 Task: Look for space in Yaoundé, Cameroon from 9th June, 2023 to 17th June, 2023 for 2 adults in price range Rs.7000 to Rs.12000. Place can be private room with 1  bedroom having 2 beds and 1 bathroom. Property type can be house, flat, guest house. Amenities needed are: wifi. Booking option can be shelf check-in. Required host language is English.
Action: Mouse moved to (452, 156)
Screenshot: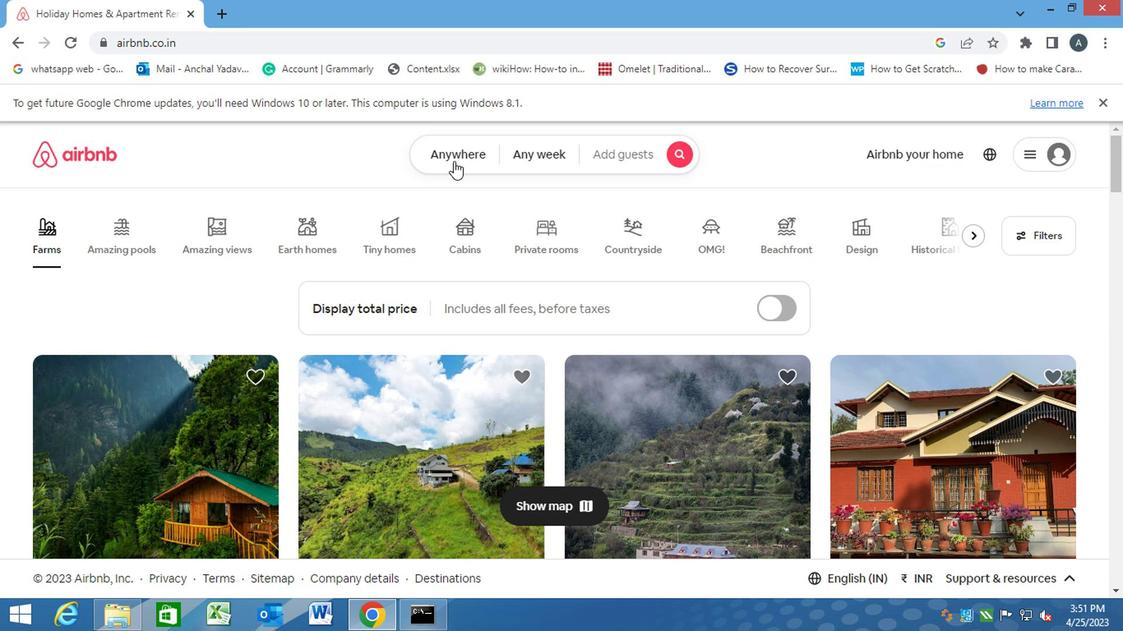 
Action: Mouse pressed left at (452, 156)
Screenshot: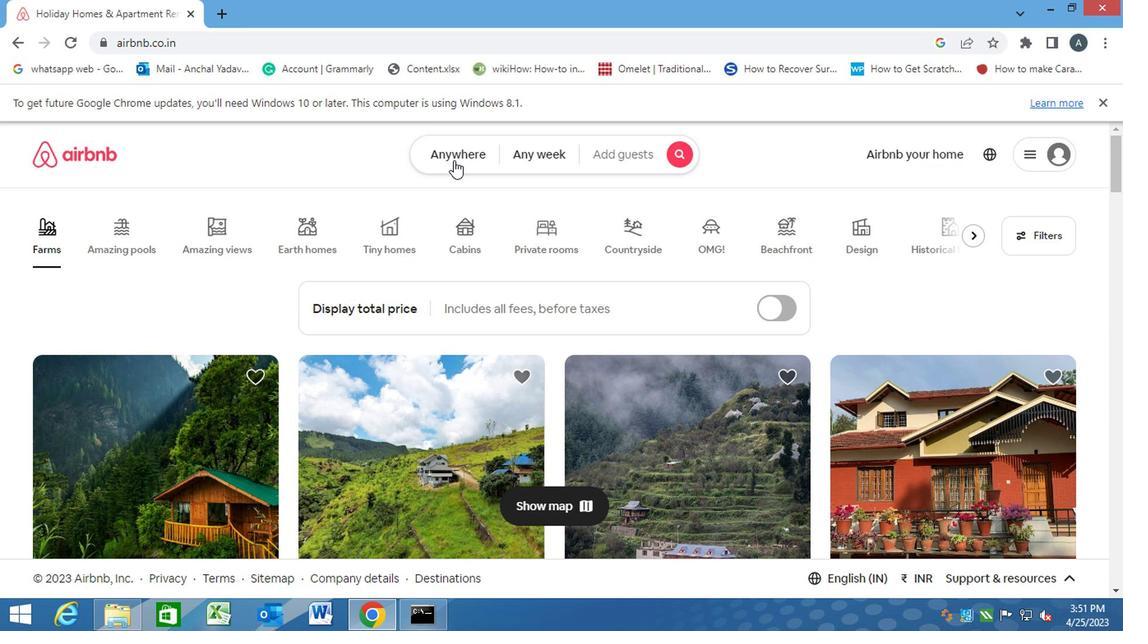 
Action: Mouse moved to (350, 201)
Screenshot: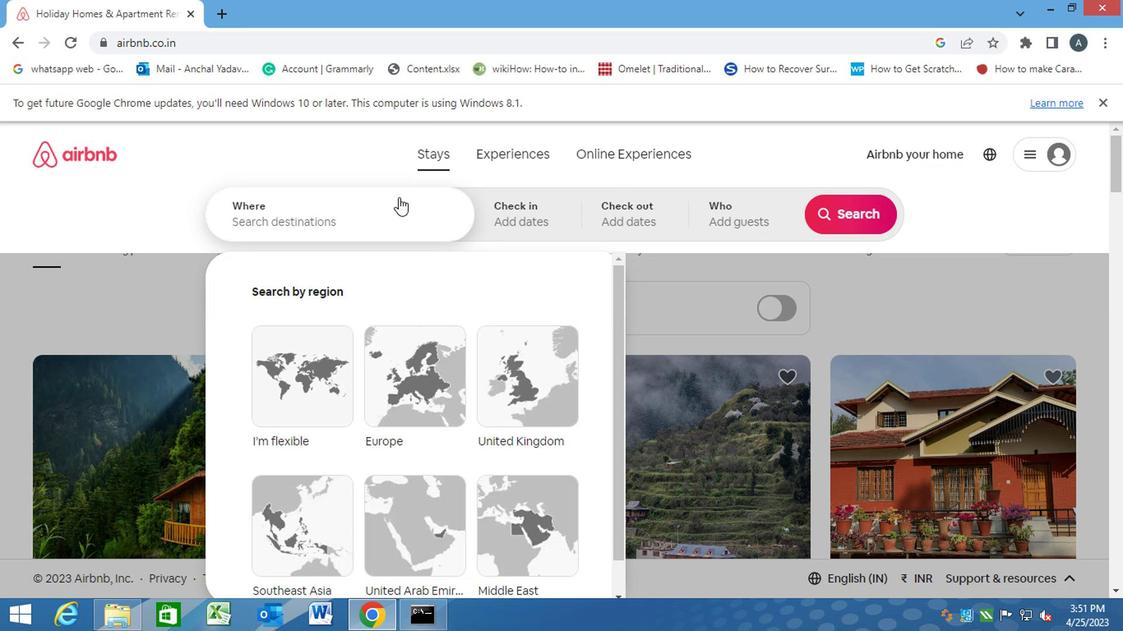
Action: Mouse pressed left at (350, 201)
Screenshot: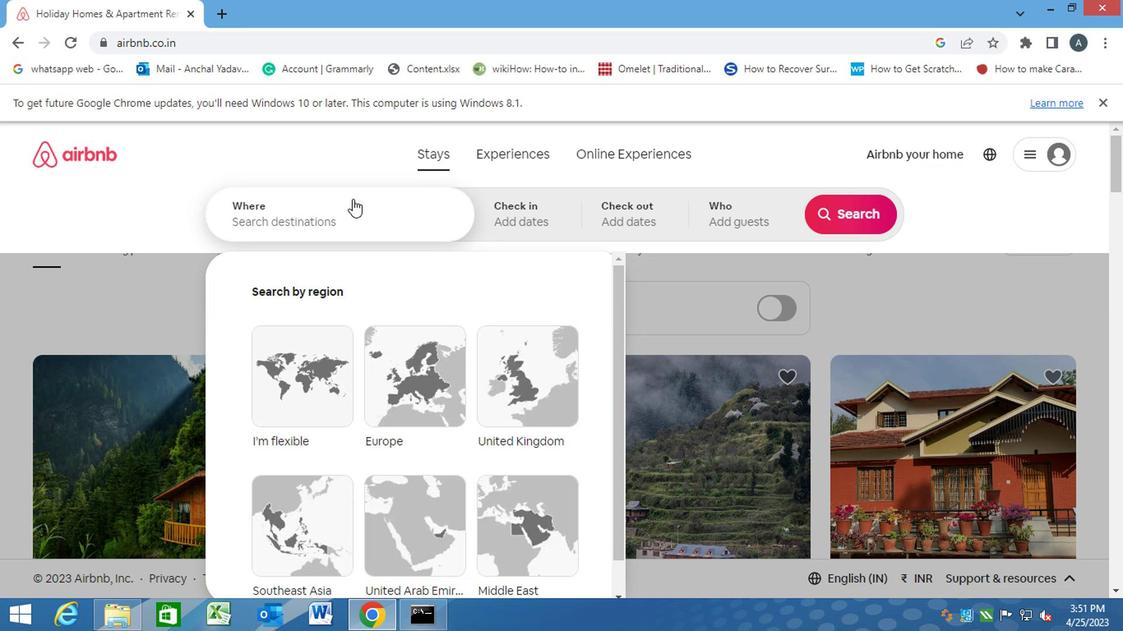 
Action: Key pressed y<Key.caps_lock>aounde,<Key.space><Key.caps_lock>c<Key.caps_lock>ameroon<Key.enter>
Screenshot: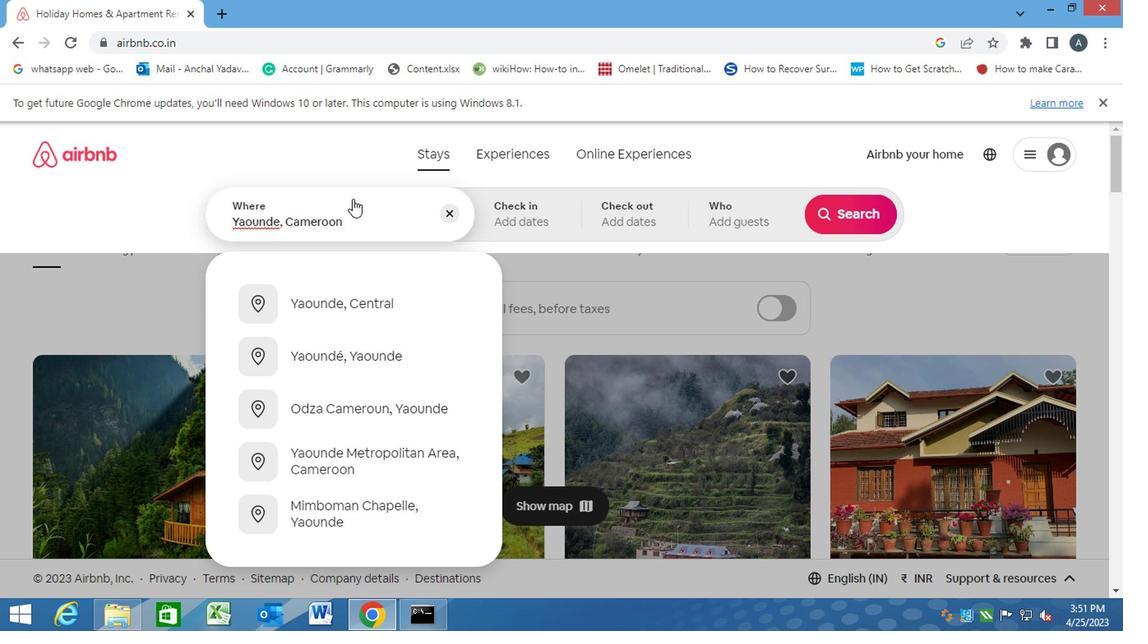 
Action: Mouse moved to (828, 351)
Screenshot: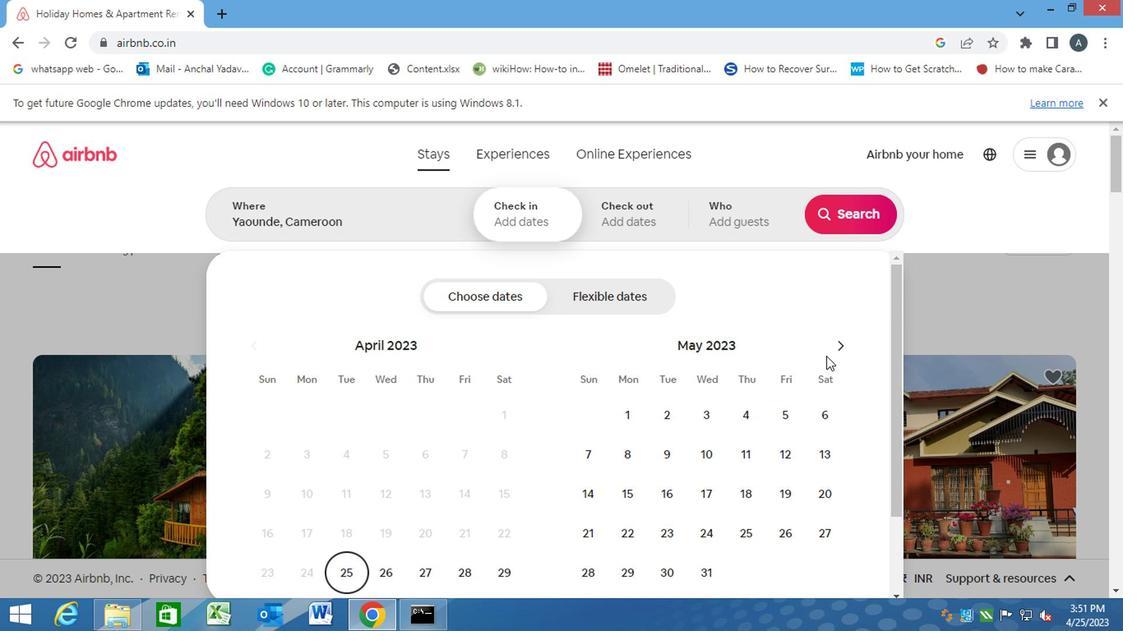 
Action: Mouse pressed left at (828, 351)
Screenshot: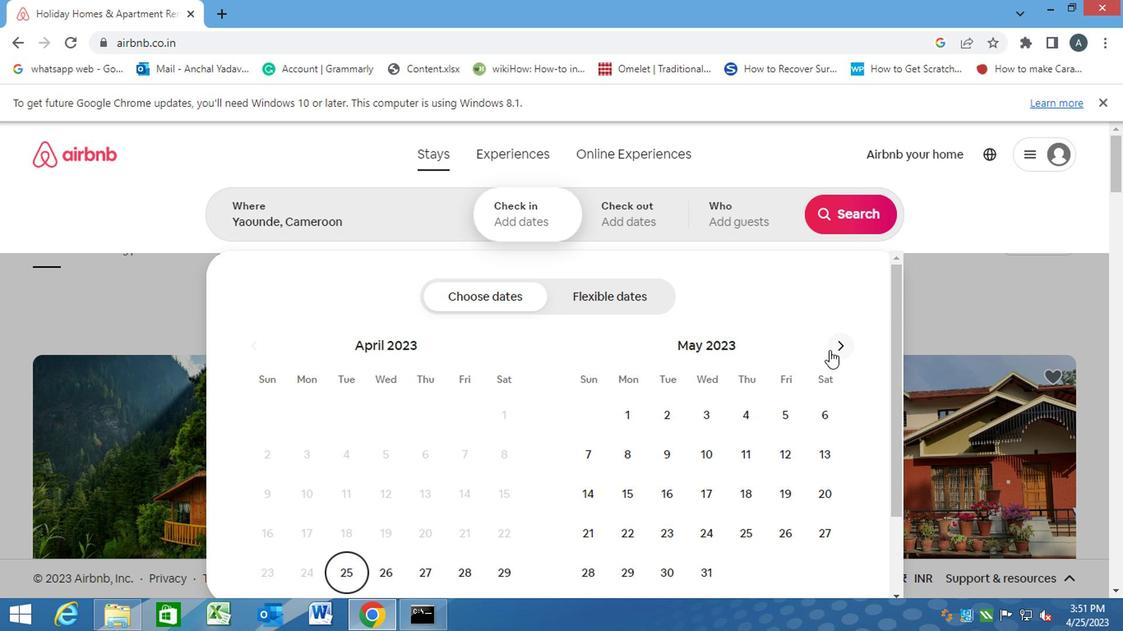
Action: Mouse moved to (775, 456)
Screenshot: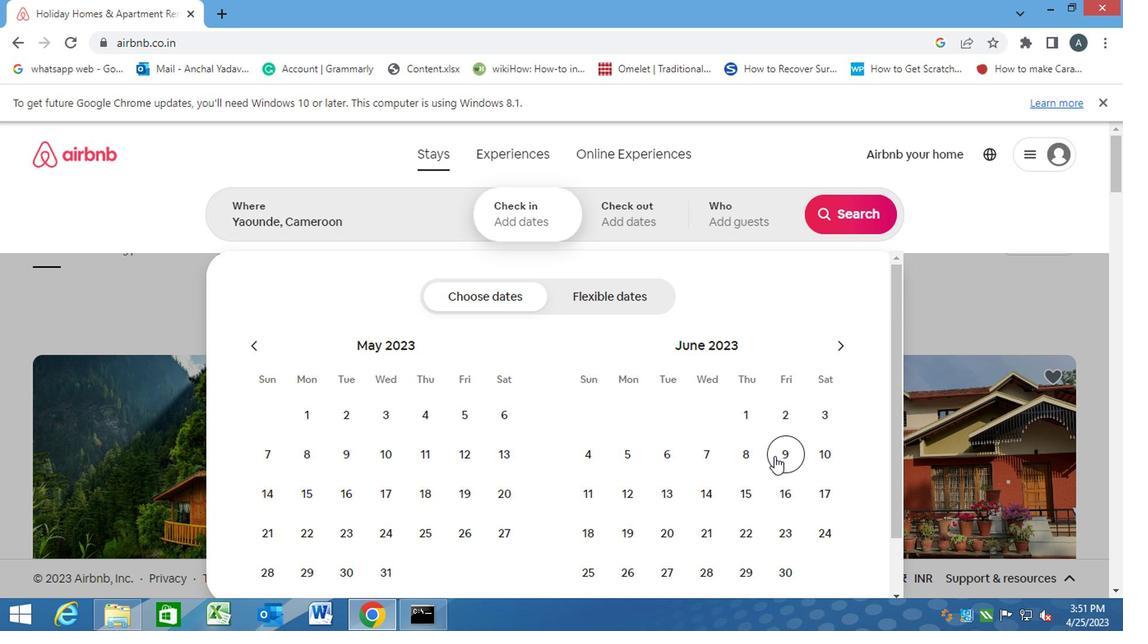 
Action: Mouse pressed left at (775, 456)
Screenshot: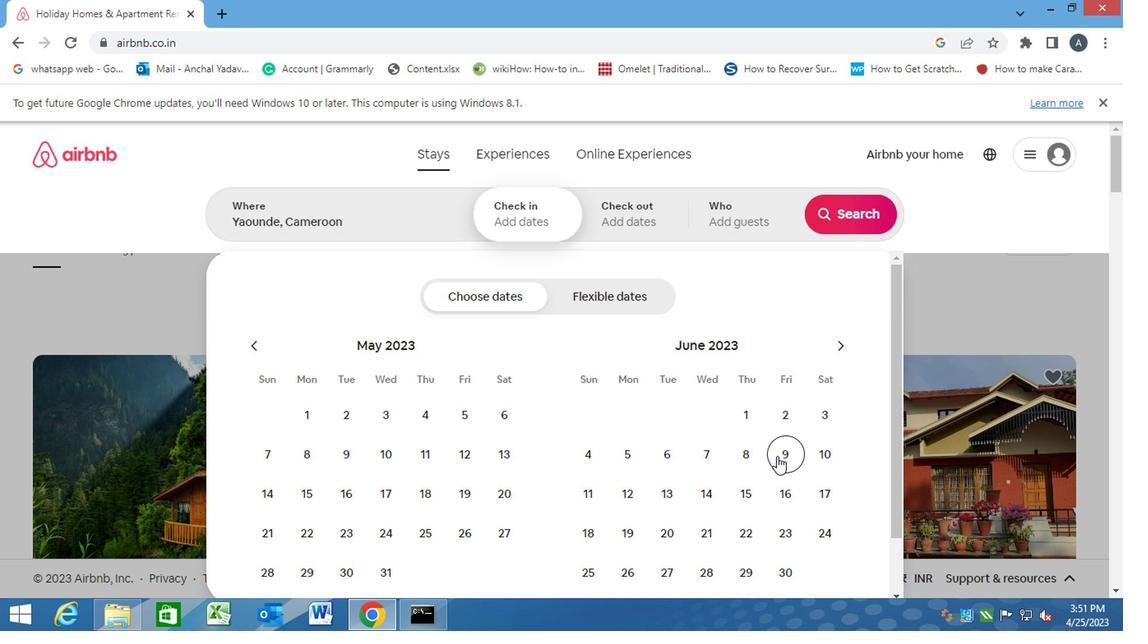 
Action: Mouse moved to (817, 493)
Screenshot: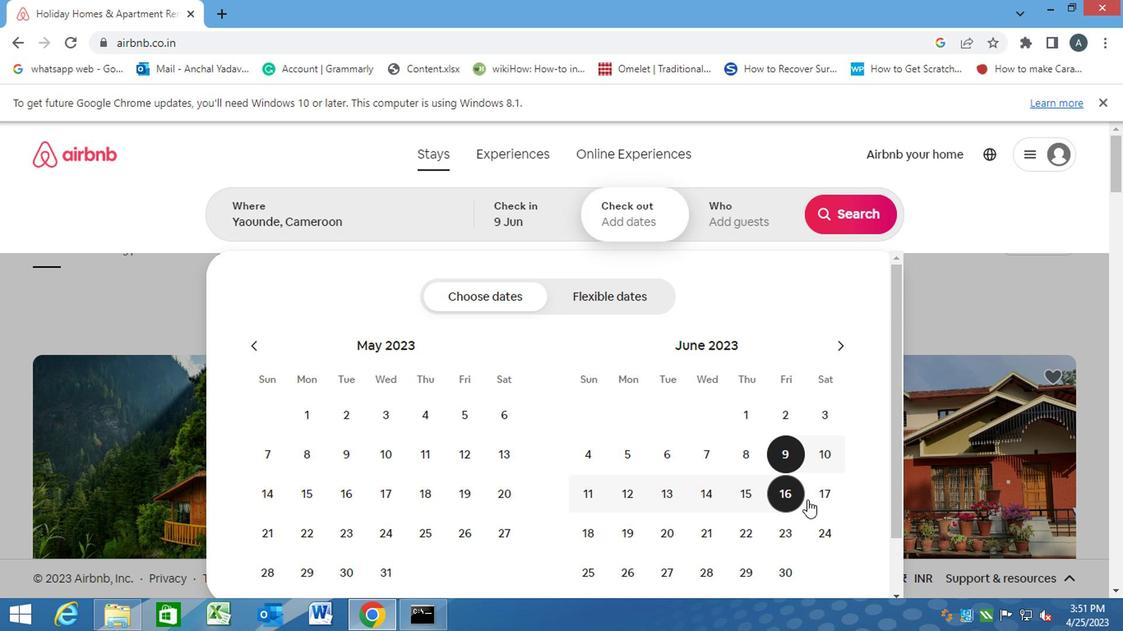 
Action: Mouse pressed left at (817, 493)
Screenshot: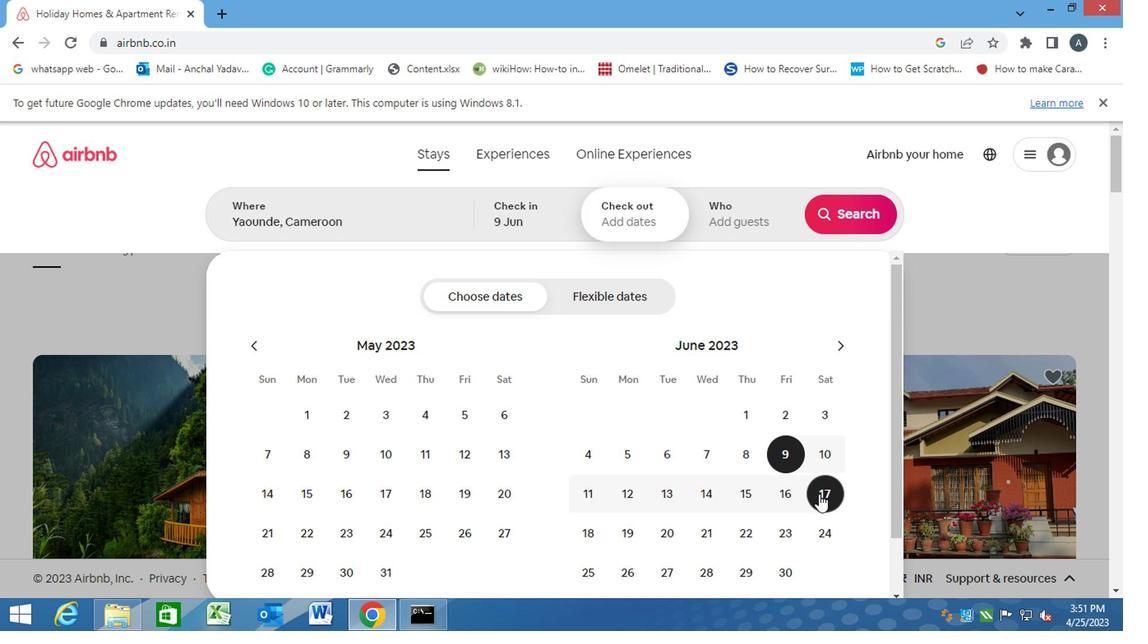 
Action: Mouse moved to (738, 220)
Screenshot: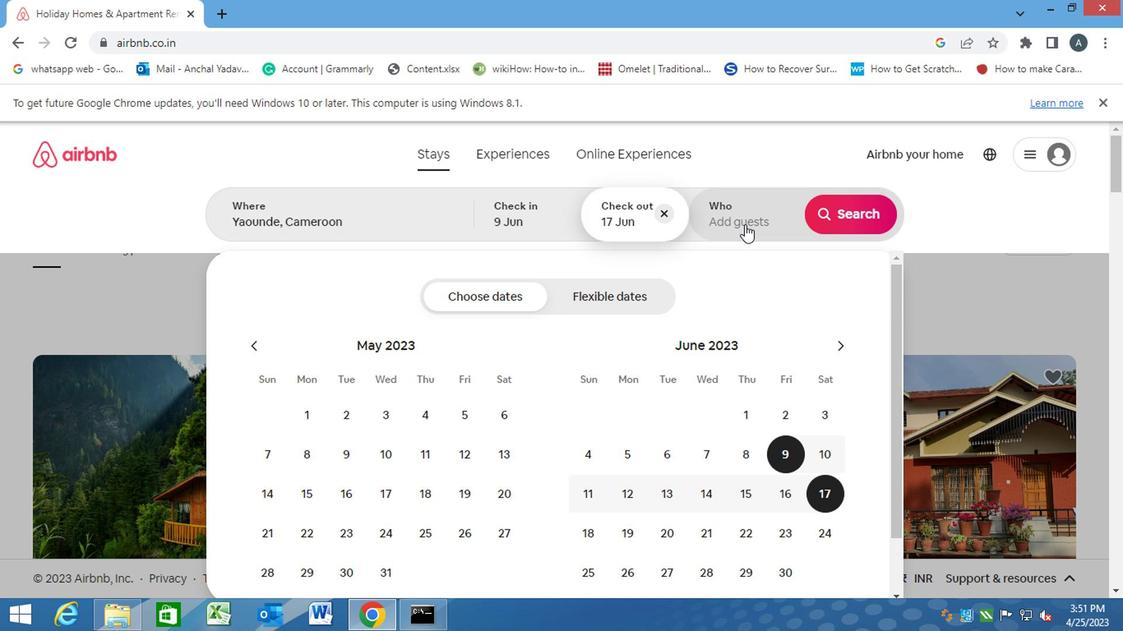 
Action: Mouse pressed left at (738, 220)
Screenshot: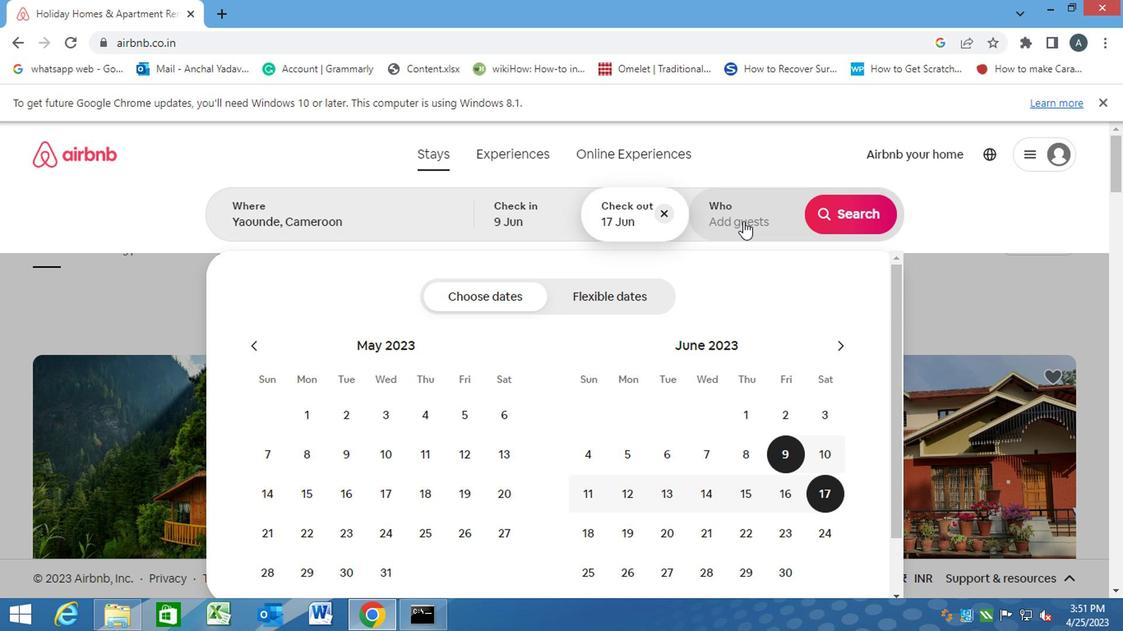 
Action: Mouse moved to (854, 310)
Screenshot: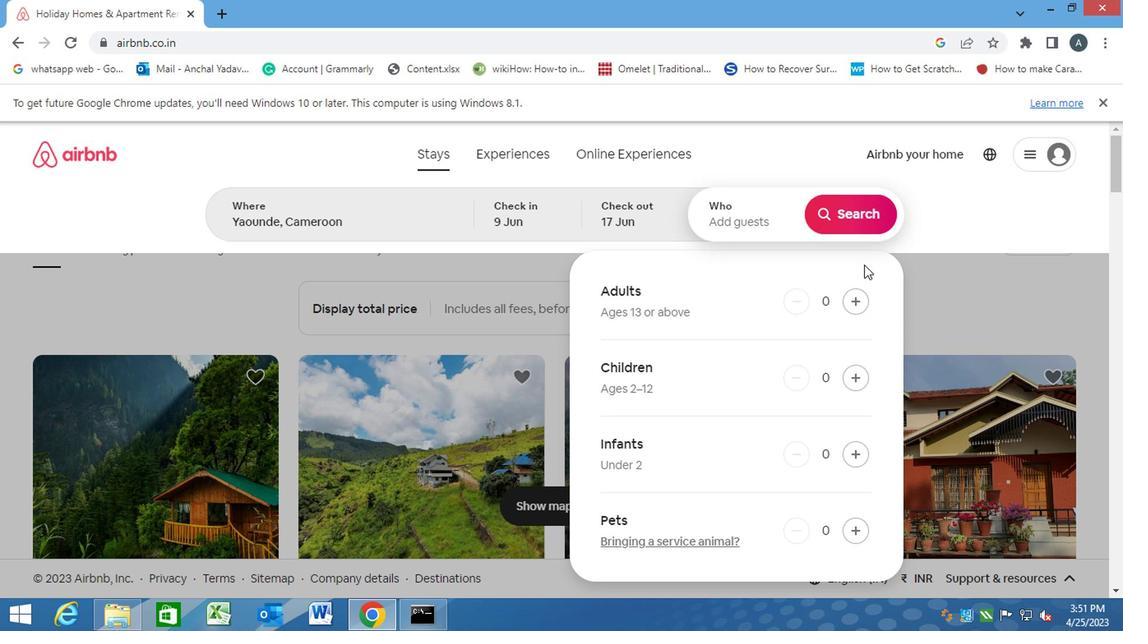 
Action: Mouse pressed left at (854, 310)
Screenshot: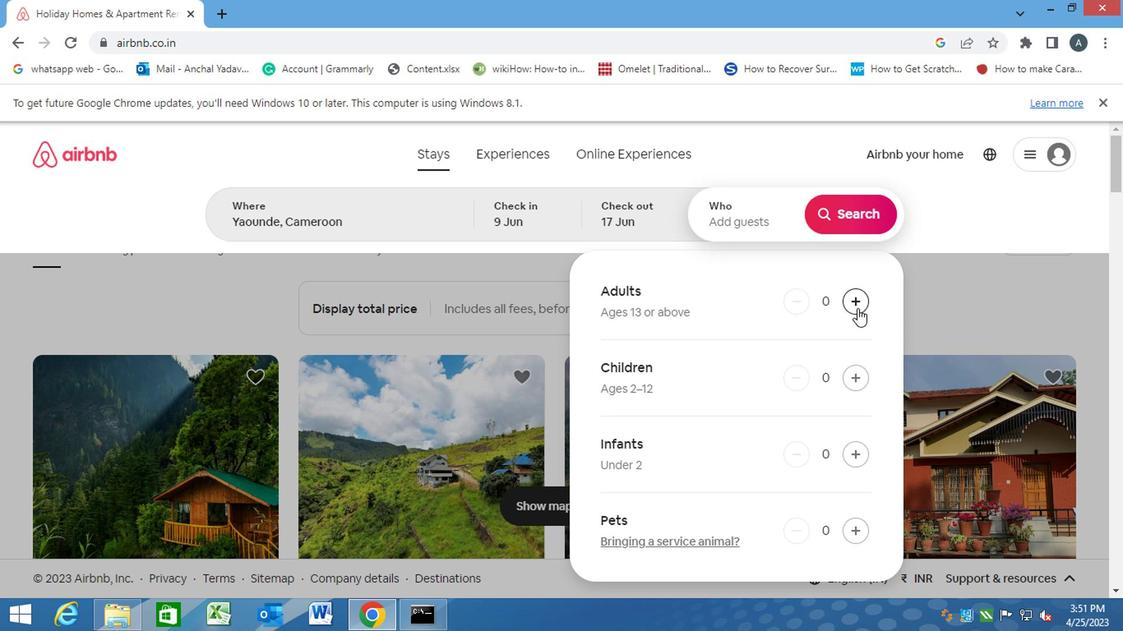 
Action: Mouse pressed left at (854, 310)
Screenshot: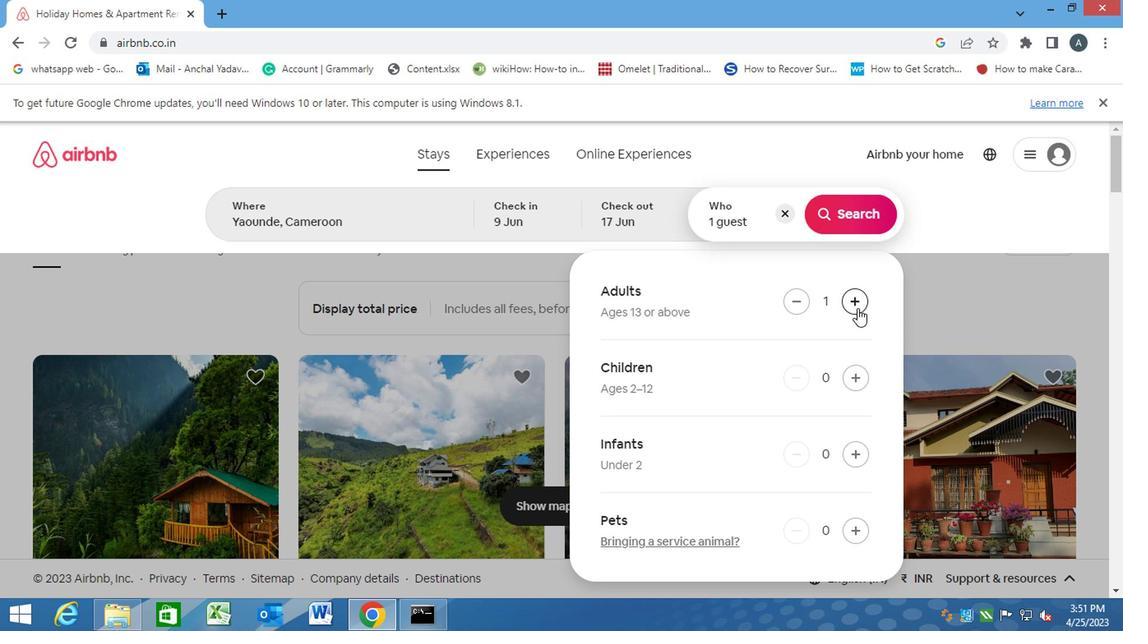 
Action: Mouse moved to (804, 214)
Screenshot: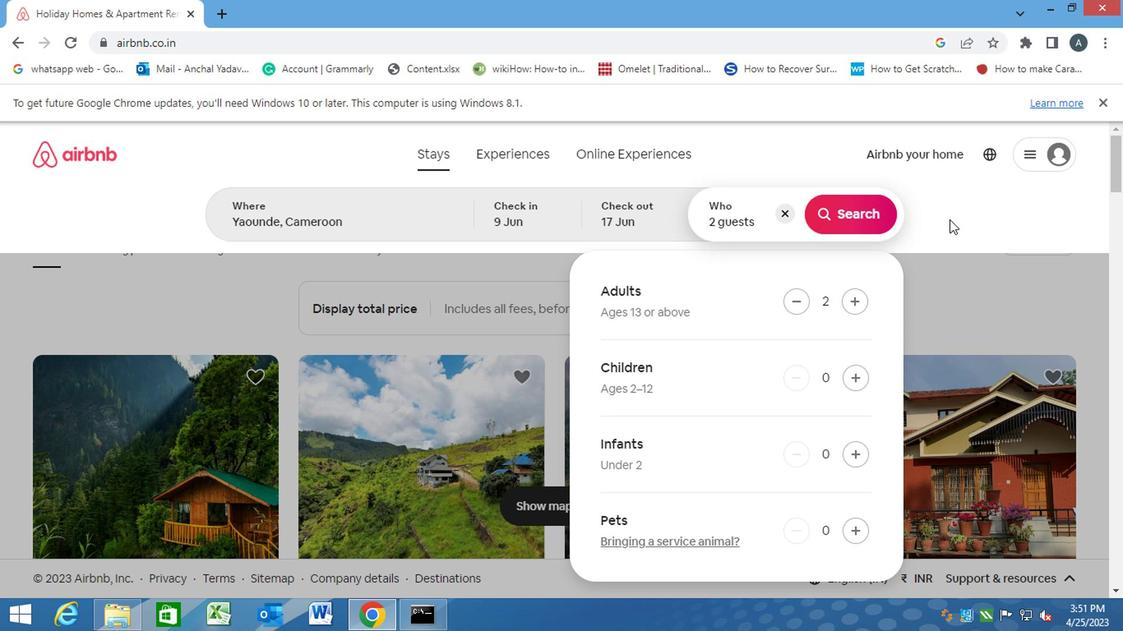 
Action: Mouse pressed left at (804, 214)
Screenshot: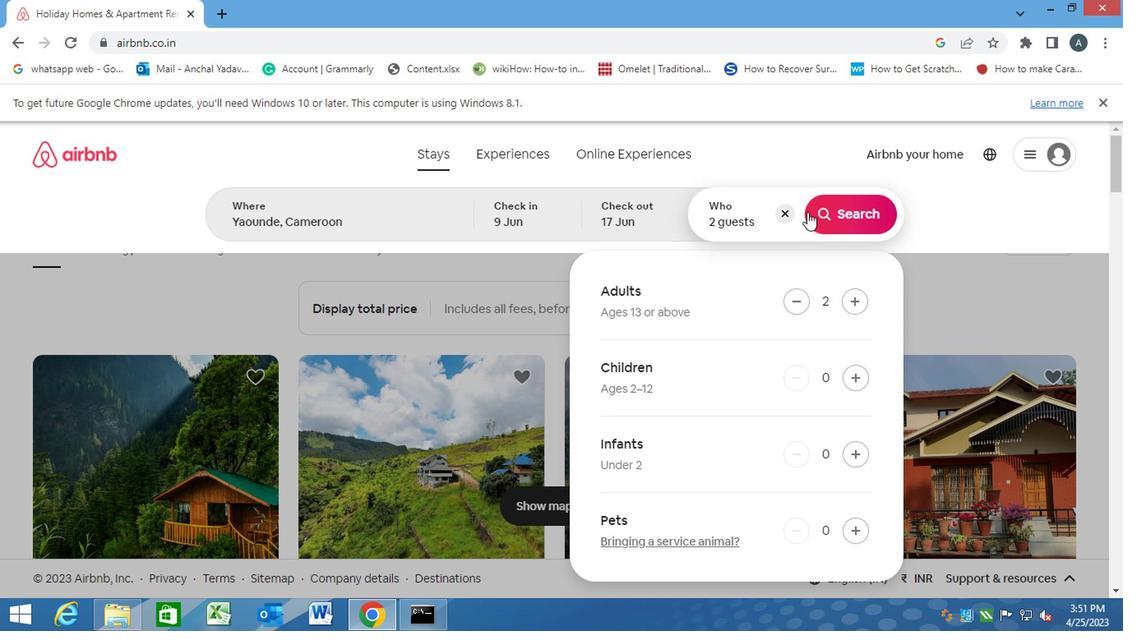 
Action: Mouse moved to (1058, 226)
Screenshot: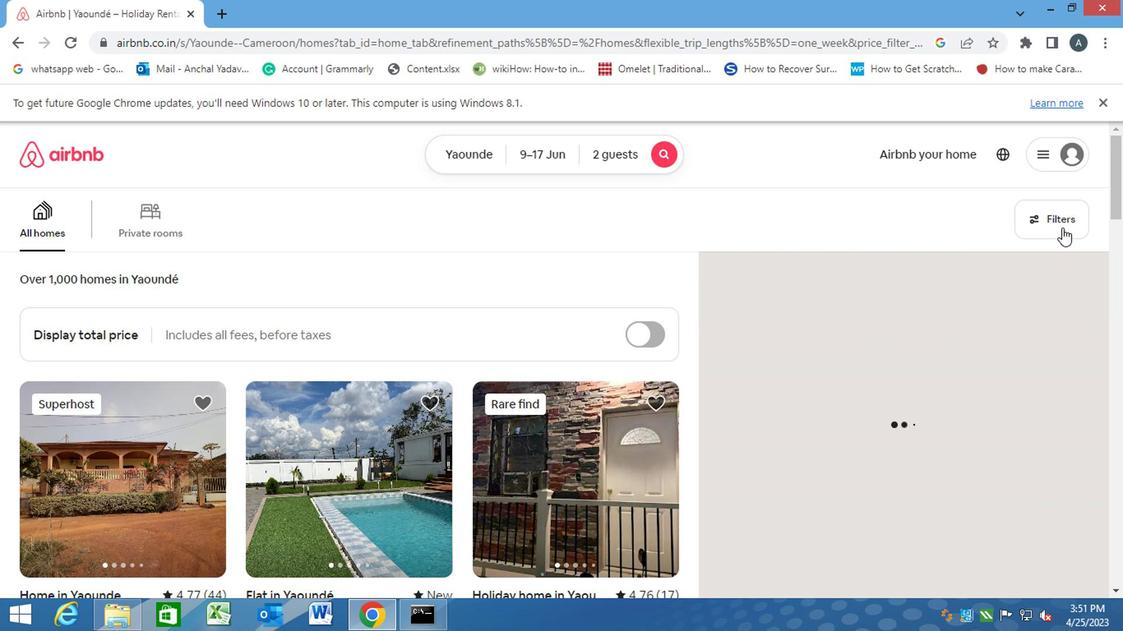 
Action: Mouse pressed left at (1058, 226)
Screenshot: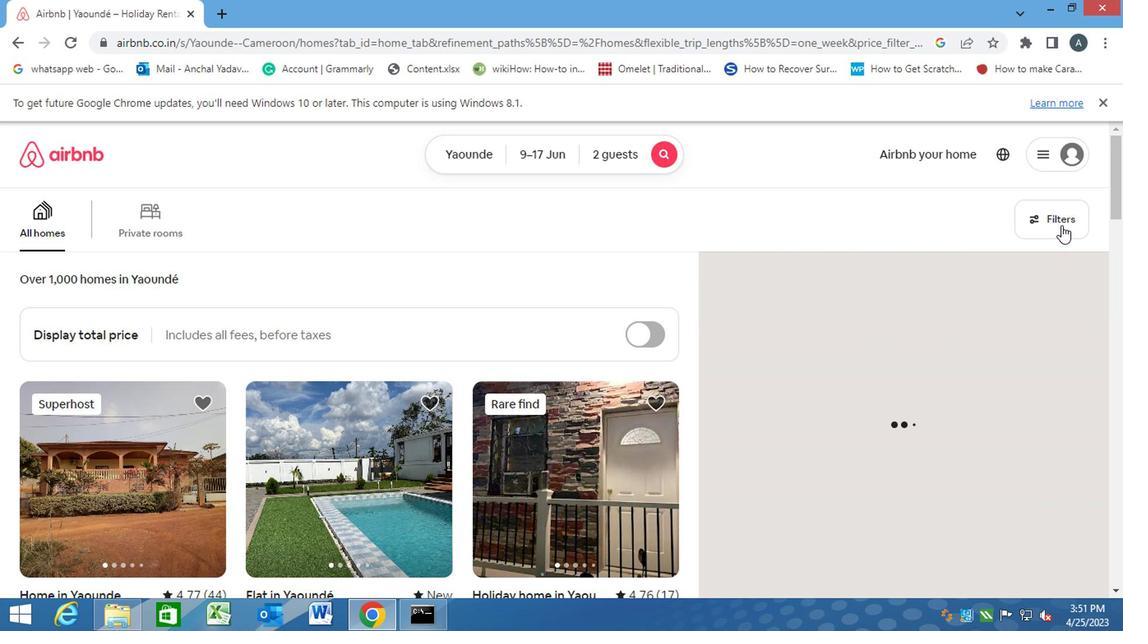 
Action: Mouse moved to (355, 431)
Screenshot: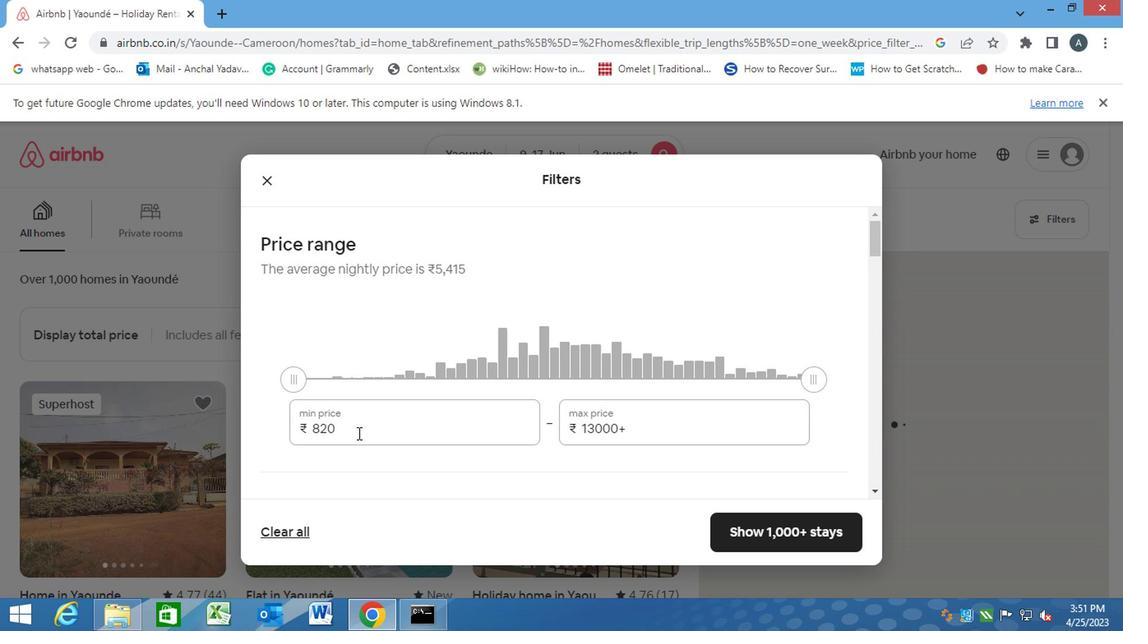 
Action: Mouse pressed left at (355, 431)
Screenshot: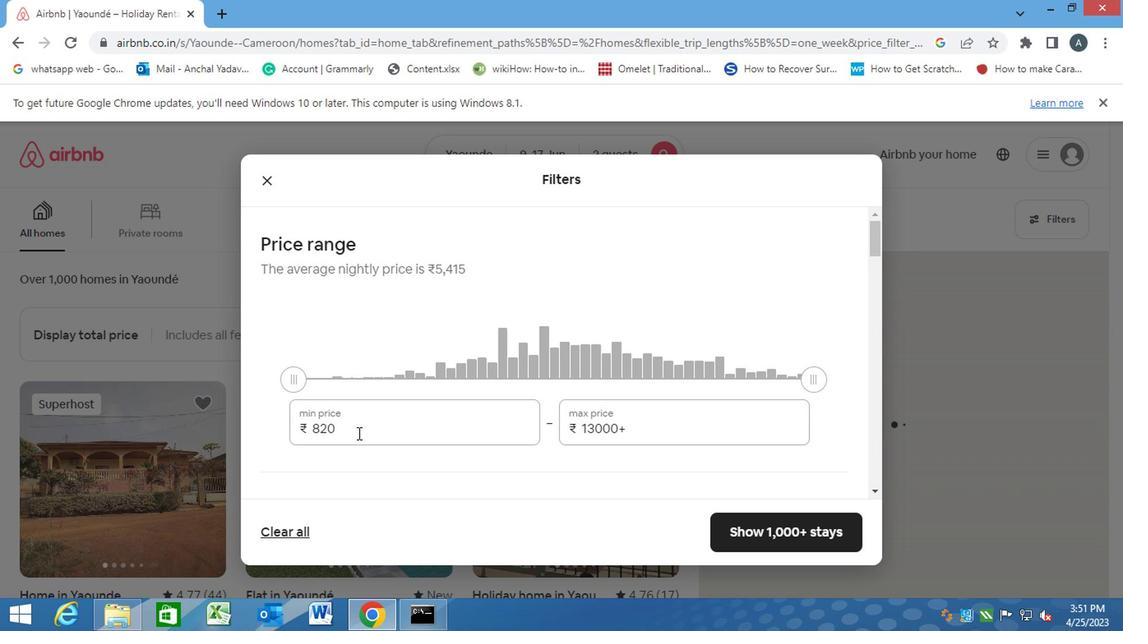 
Action: Mouse moved to (277, 430)
Screenshot: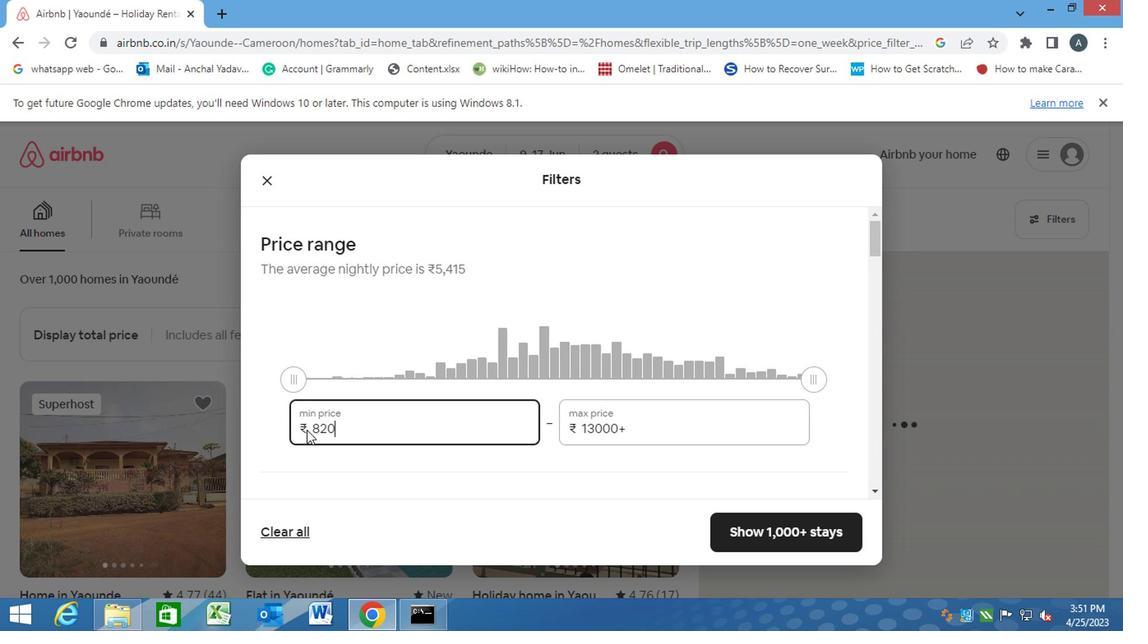 
Action: Key pressed 7000<Key.tab><Key.backspace><Key.backspace>1<Key.backspace><Key.backspace><Key.backspace><Key.backspace><Key.backspace><Key.backspace><Key.backspace><Key.backspace><Key.backspace><Key.backspace><Key.backspace><Key.backspace><Key.backspace><Key.backspace><Key.backspace><Key.backspace><Key.backspace>12000
Screenshot: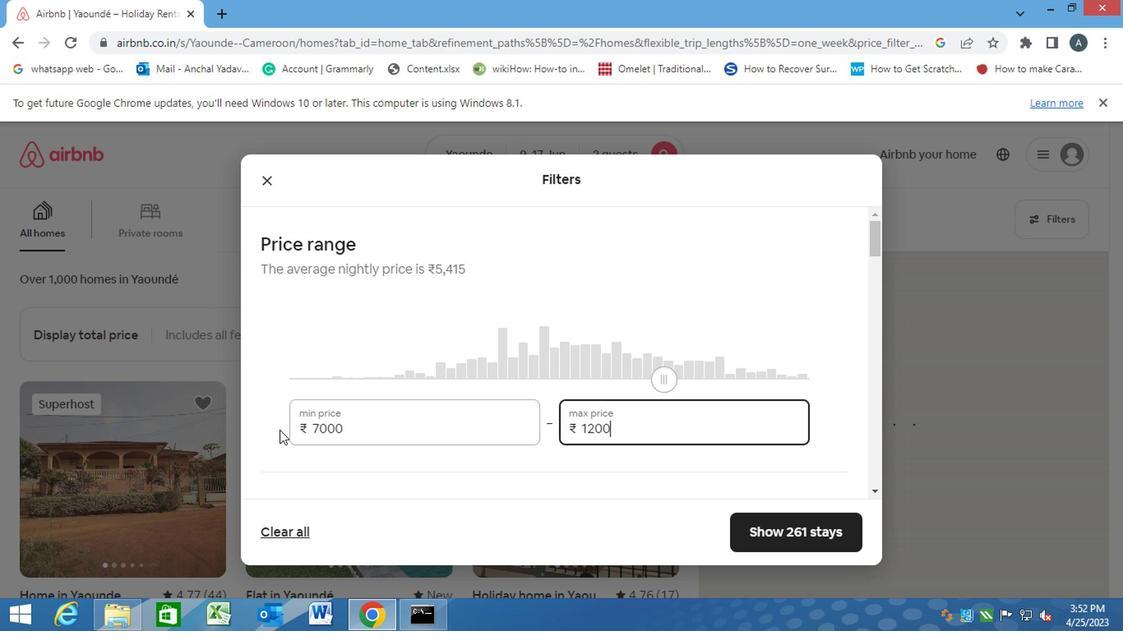 
Action: Mouse moved to (424, 461)
Screenshot: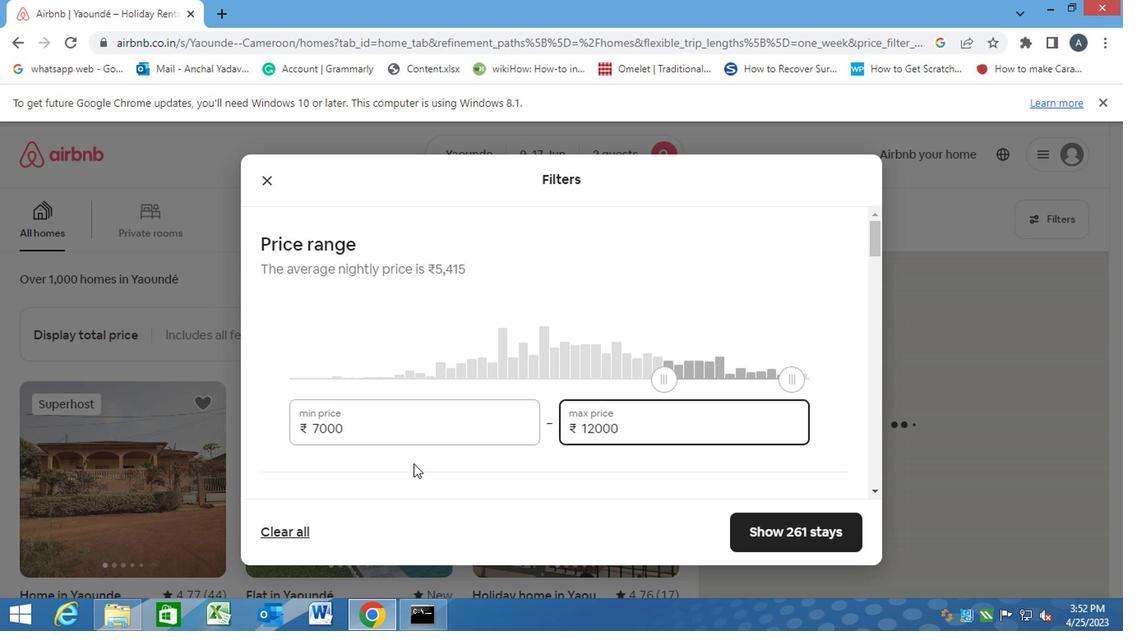 
Action: Mouse pressed left at (424, 461)
Screenshot: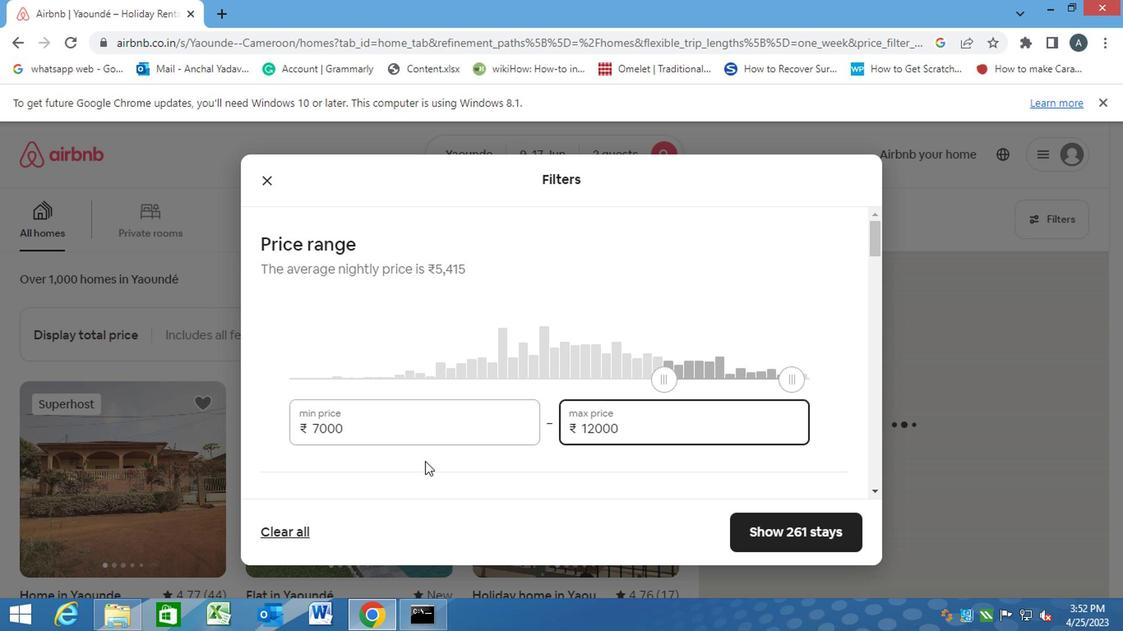 
Action: Mouse moved to (523, 485)
Screenshot: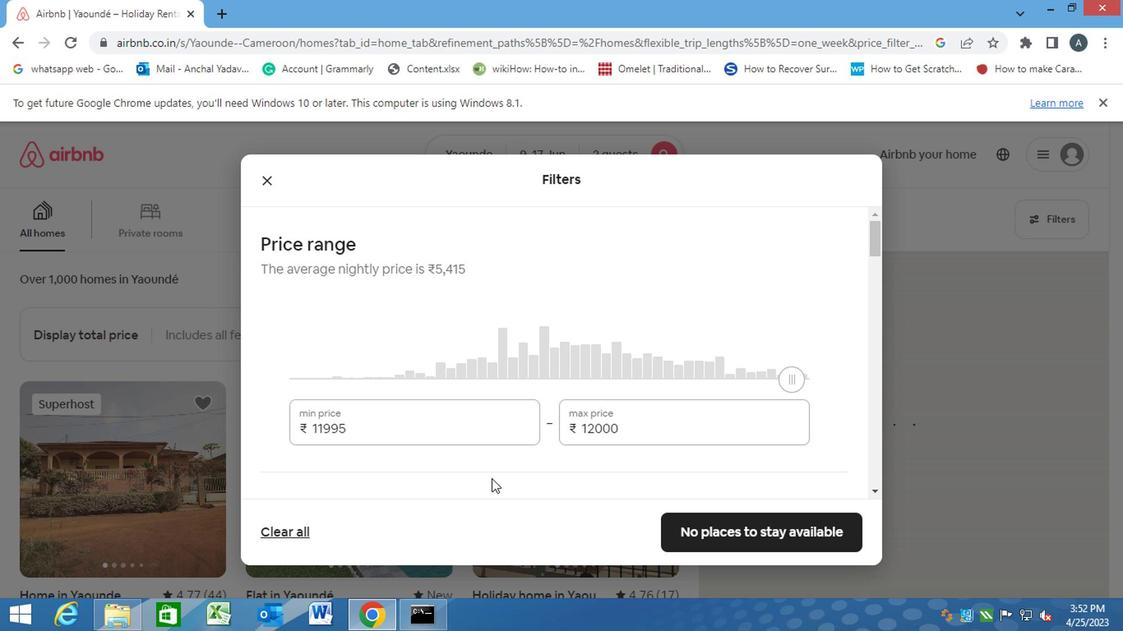 
Action: Mouse scrolled (523, 484) with delta (0, 0)
Screenshot: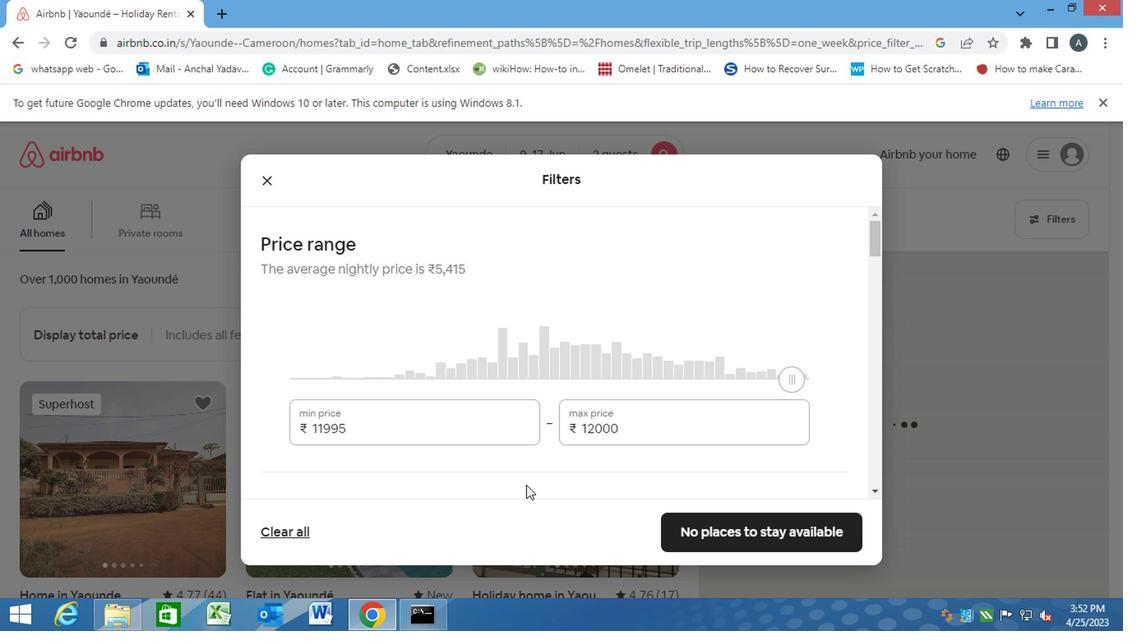 
Action: Mouse scrolled (523, 484) with delta (0, 0)
Screenshot: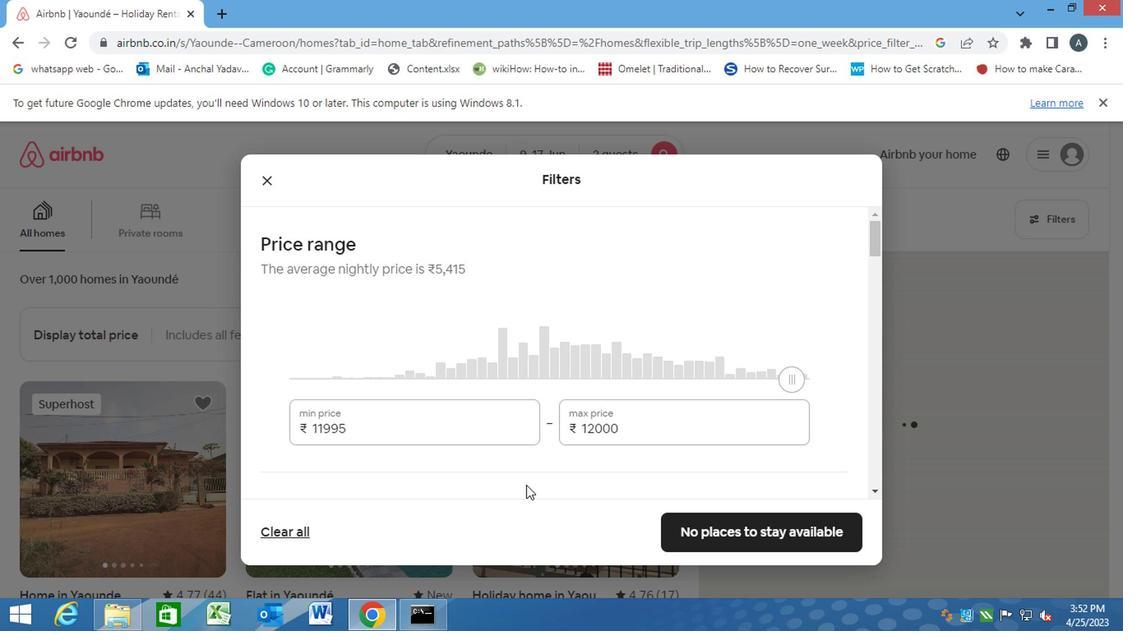 
Action: Mouse scrolled (523, 484) with delta (0, 0)
Screenshot: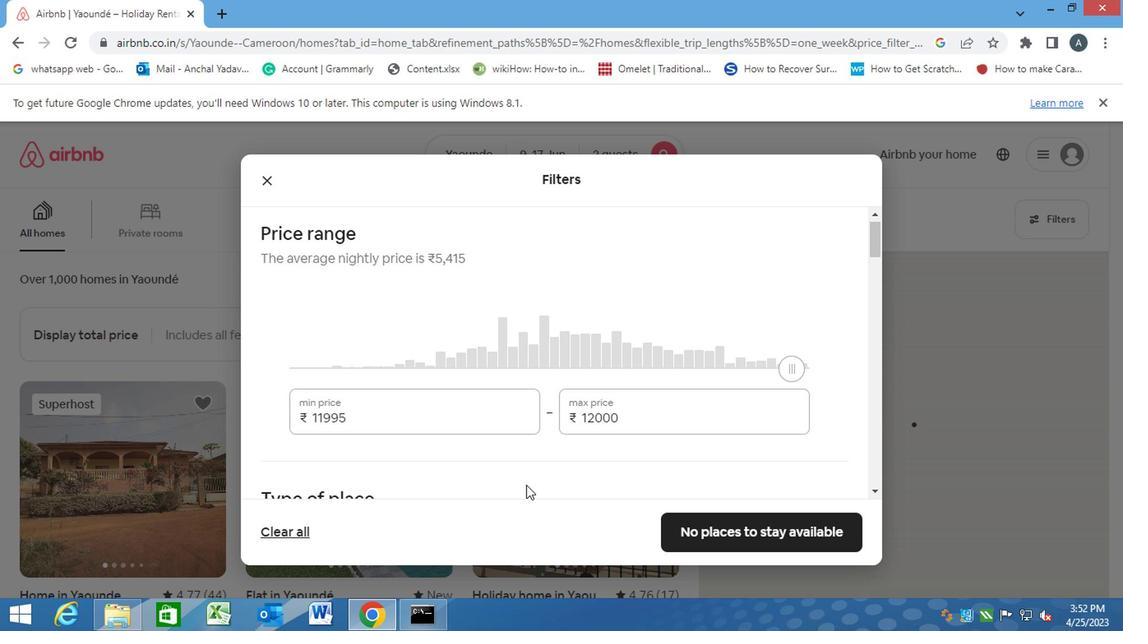 
Action: Mouse moved to (555, 312)
Screenshot: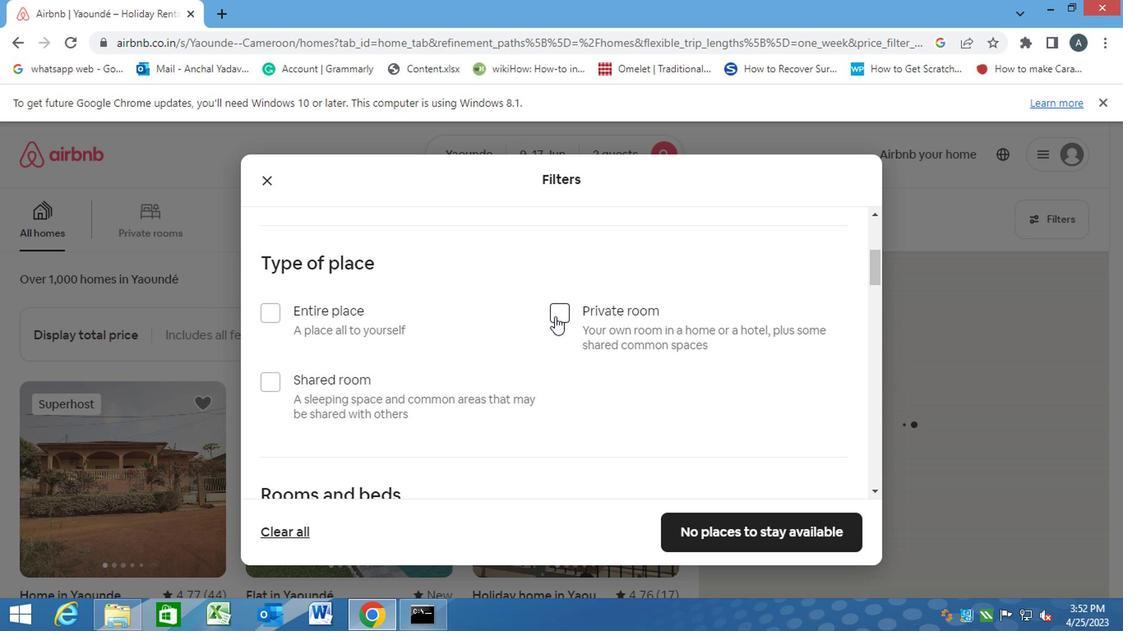 
Action: Mouse pressed left at (555, 312)
Screenshot: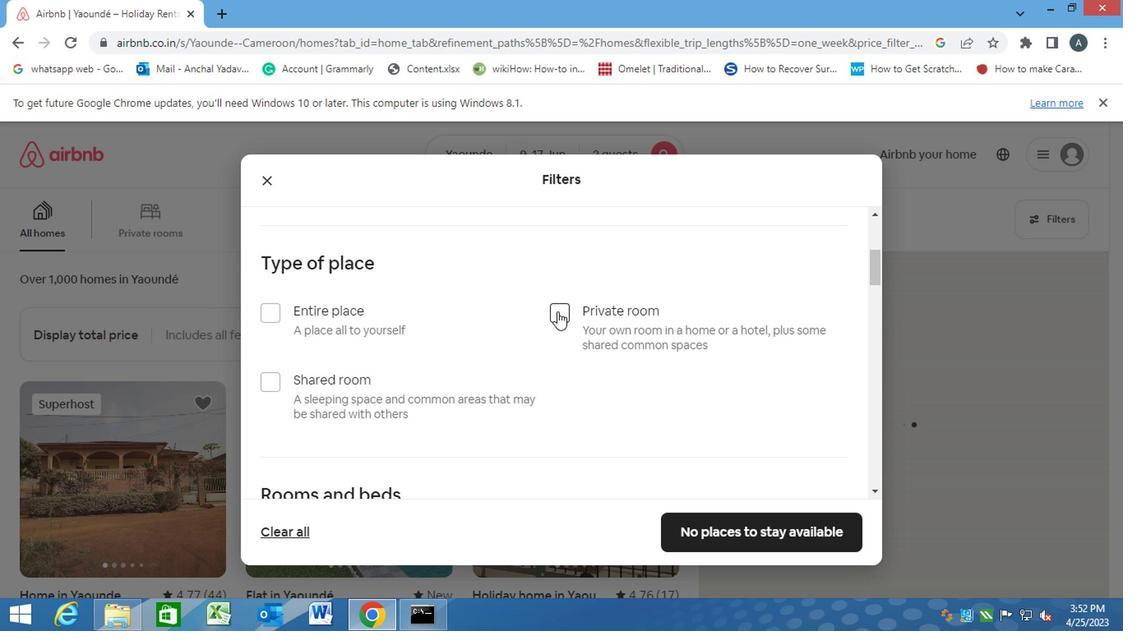 
Action: Mouse moved to (510, 380)
Screenshot: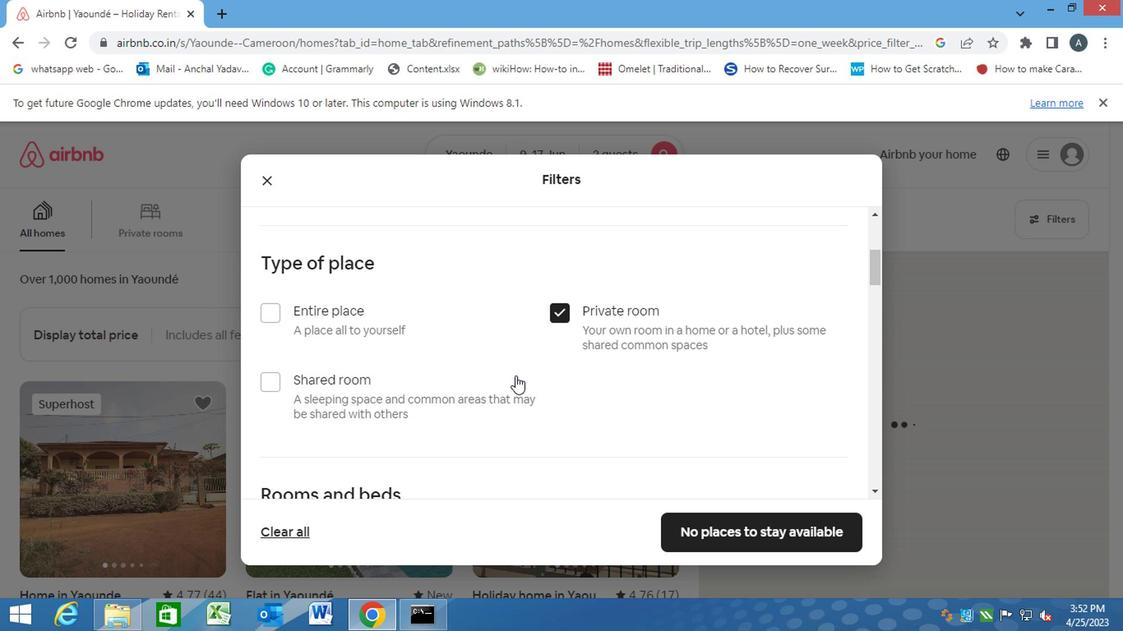 
Action: Mouse scrolled (510, 379) with delta (0, -1)
Screenshot: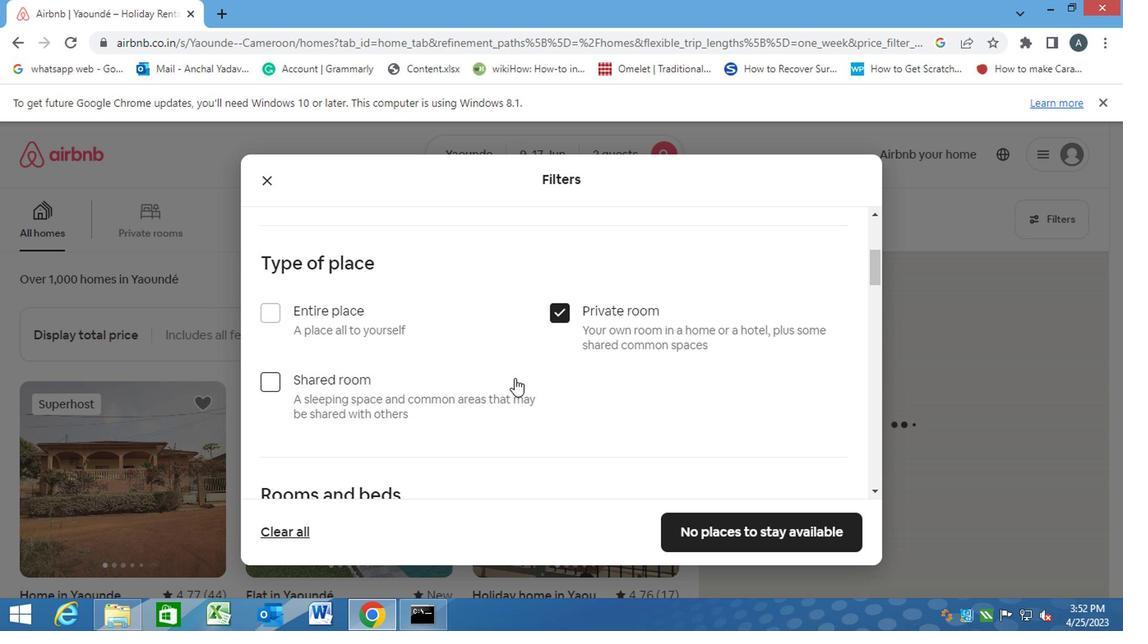 
Action: Mouse scrolled (510, 379) with delta (0, -1)
Screenshot: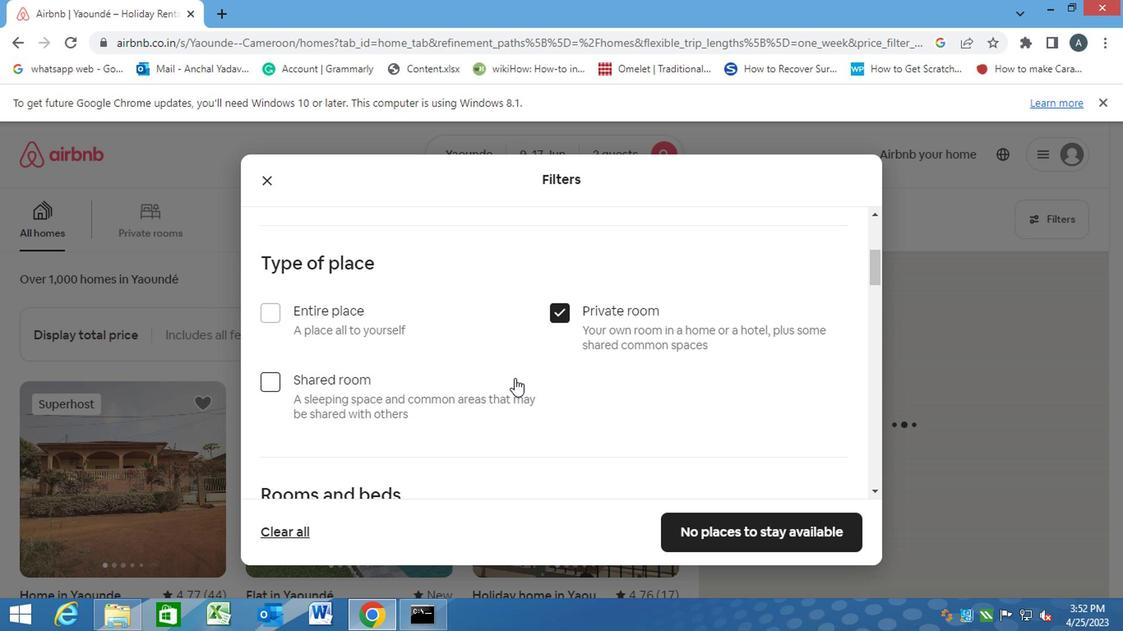 
Action: Mouse scrolled (510, 379) with delta (0, -1)
Screenshot: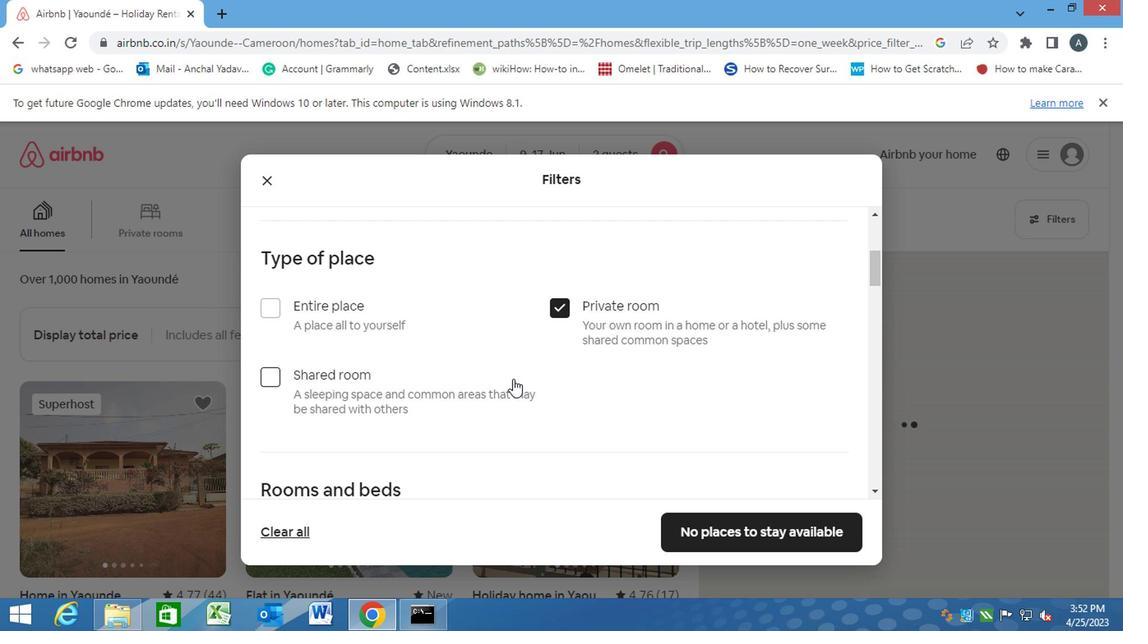 
Action: Mouse scrolled (510, 379) with delta (0, -1)
Screenshot: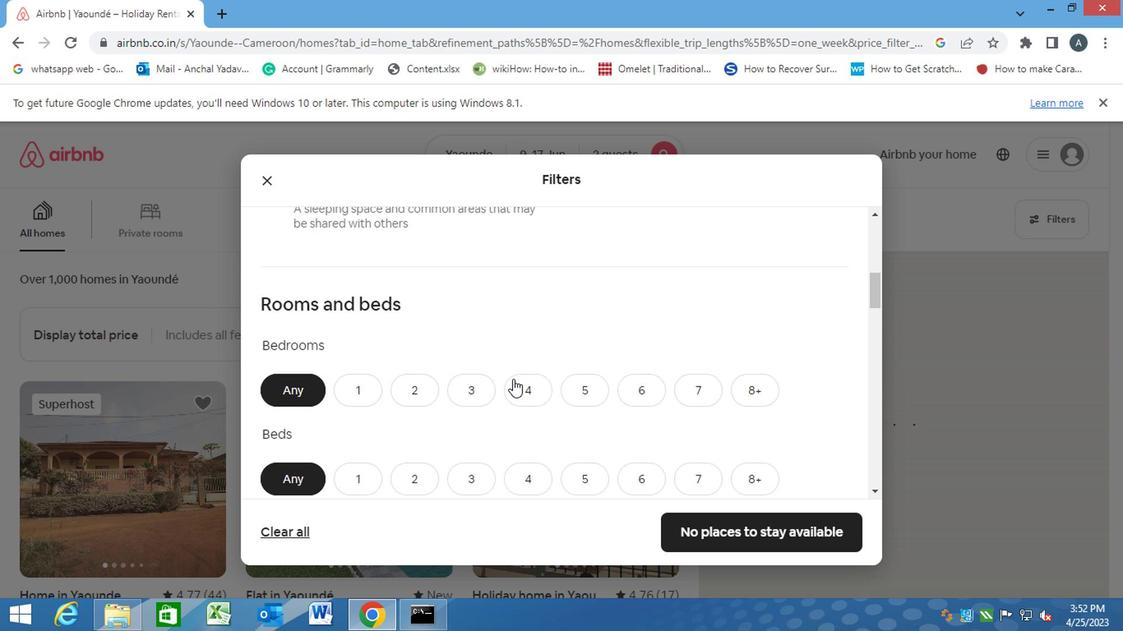 
Action: Mouse scrolled (510, 379) with delta (0, -1)
Screenshot: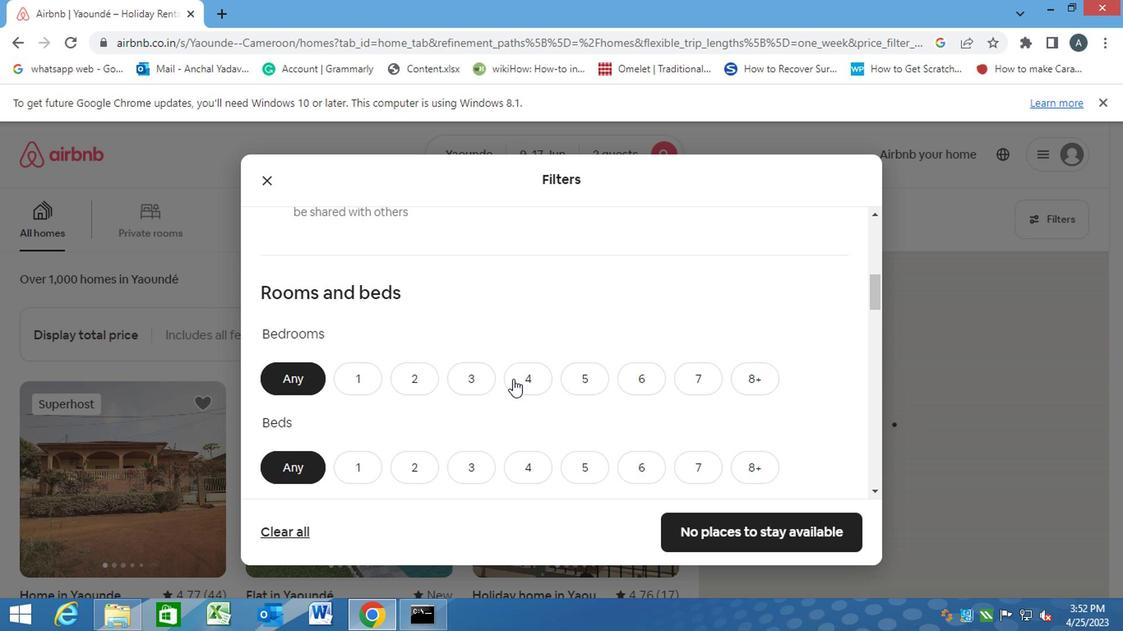 
Action: Mouse scrolled (510, 380) with delta (0, 0)
Screenshot: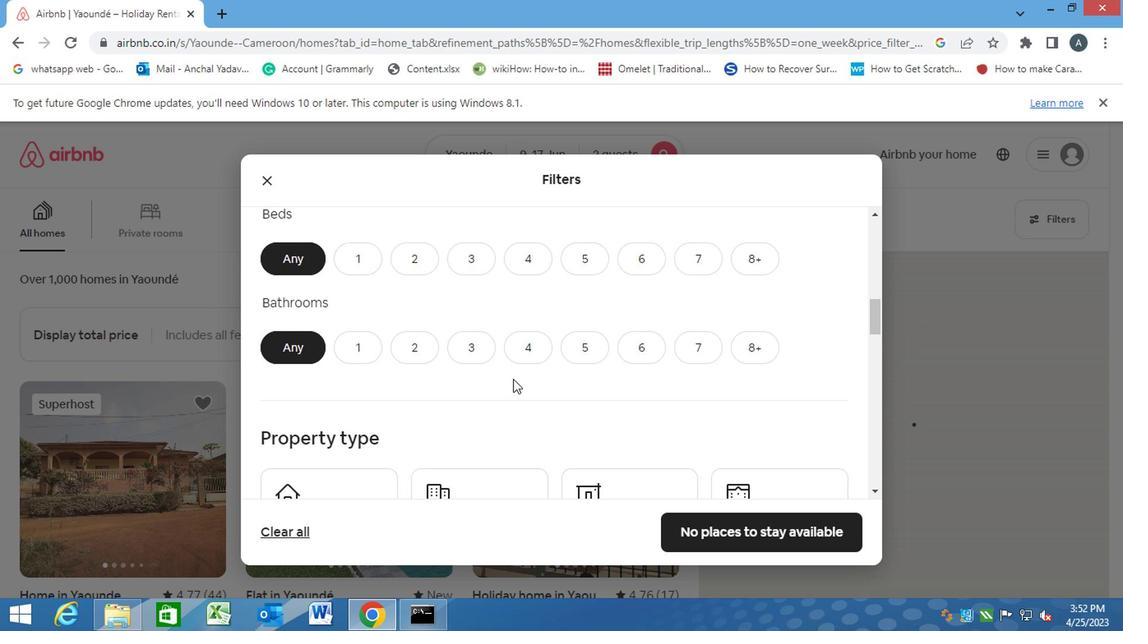 
Action: Mouse moved to (349, 253)
Screenshot: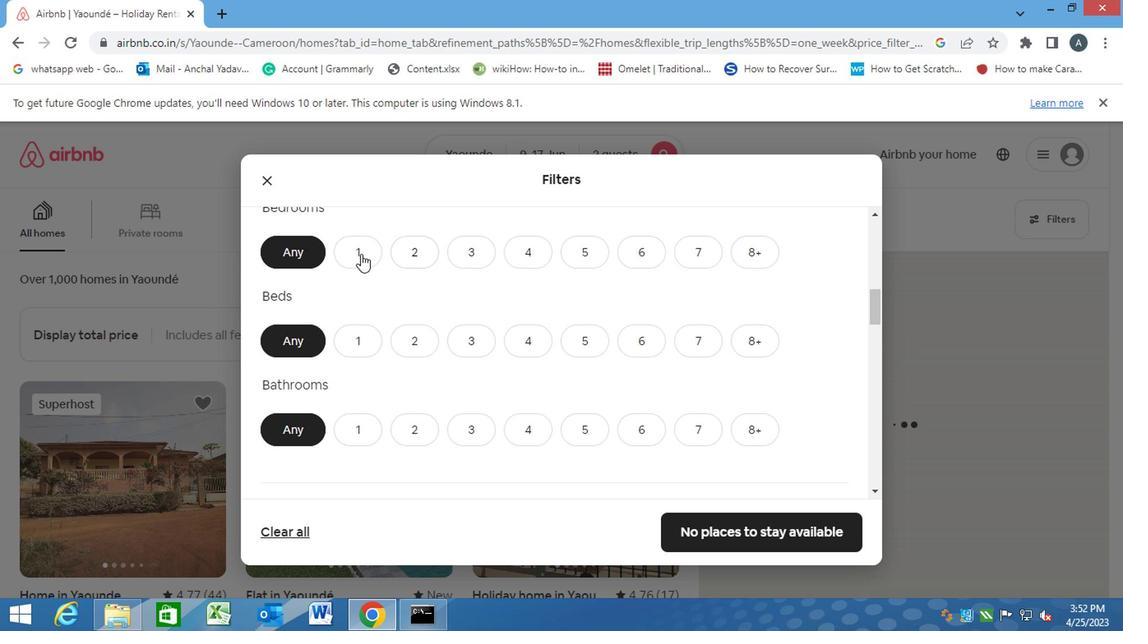 
Action: Mouse pressed left at (349, 253)
Screenshot: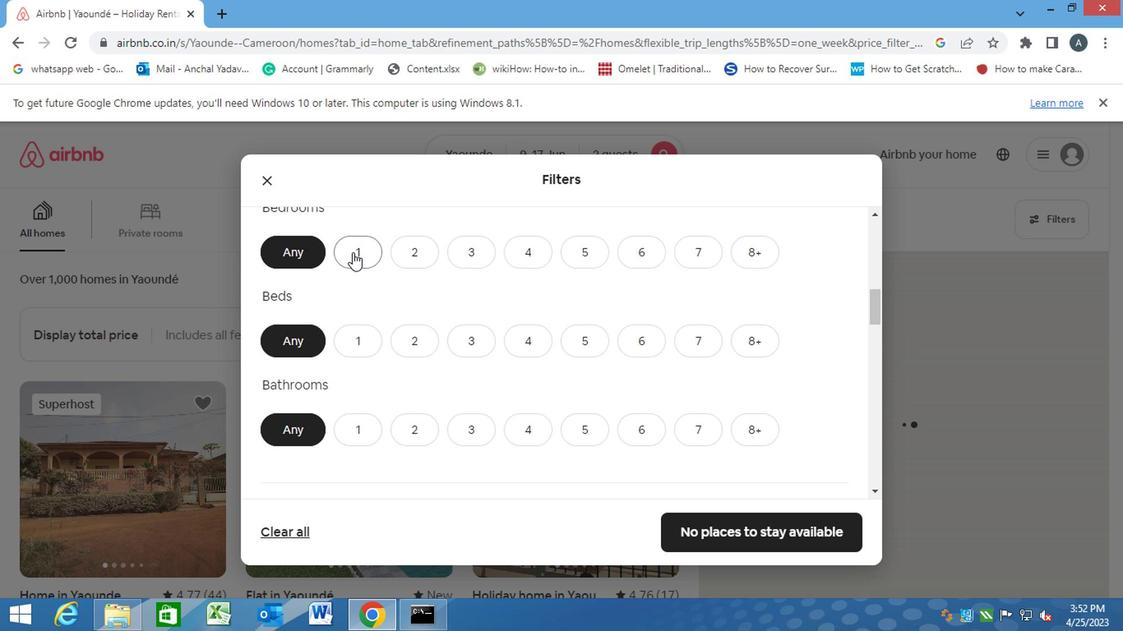 
Action: Mouse moved to (400, 335)
Screenshot: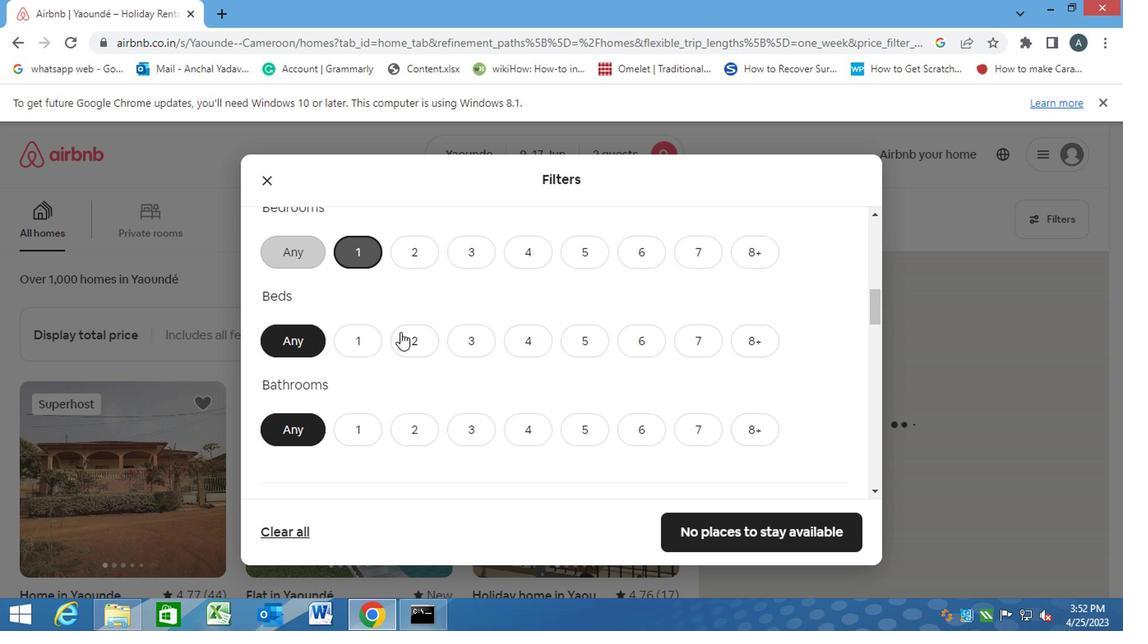 
Action: Mouse pressed left at (400, 335)
Screenshot: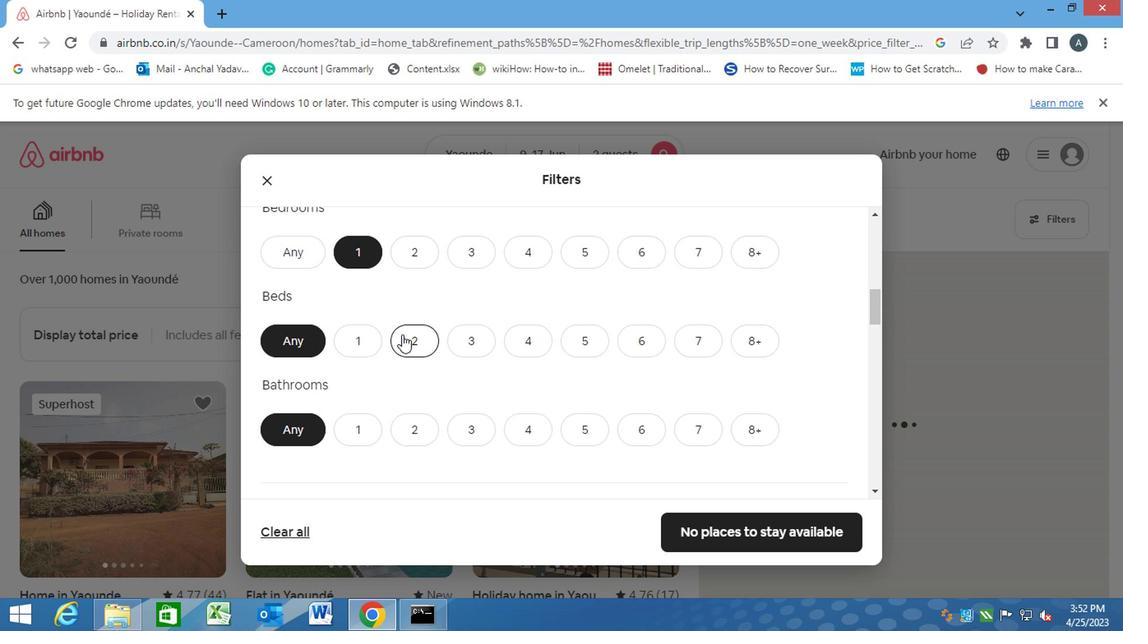 
Action: Mouse moved to (353, 429)
Screenshot: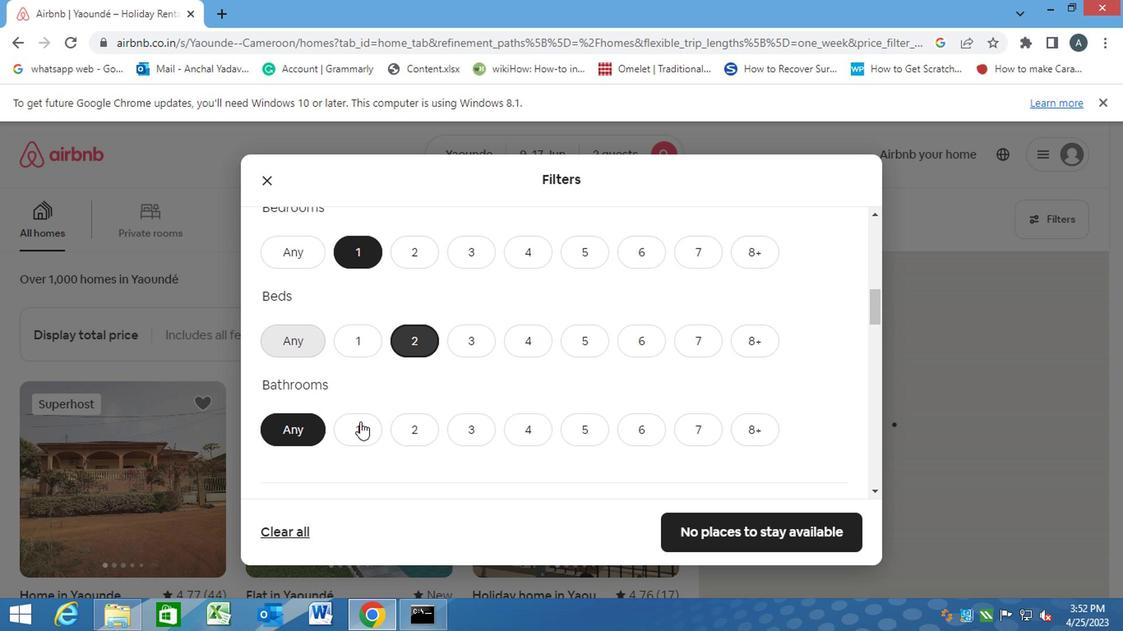 
Action: Mouse pressed left at (353, 429)
Screenshot: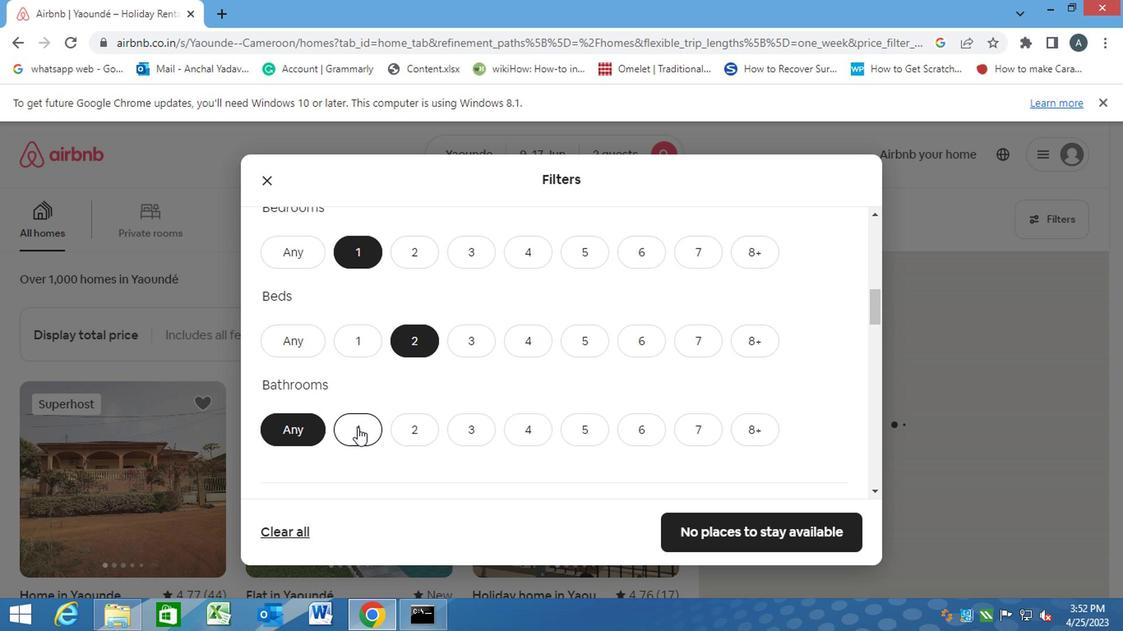 
Action: Mouse moved to (408, 436)
Screenshot: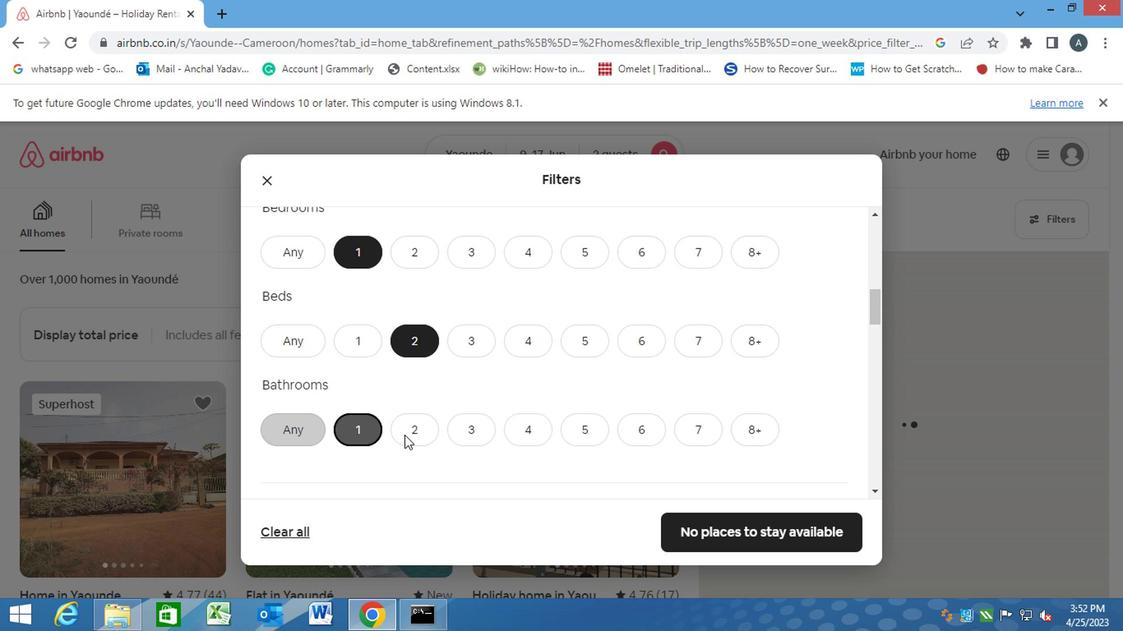 
Action: Mouse scrolled (408, 435) with delta (0, 0)
Screenshot: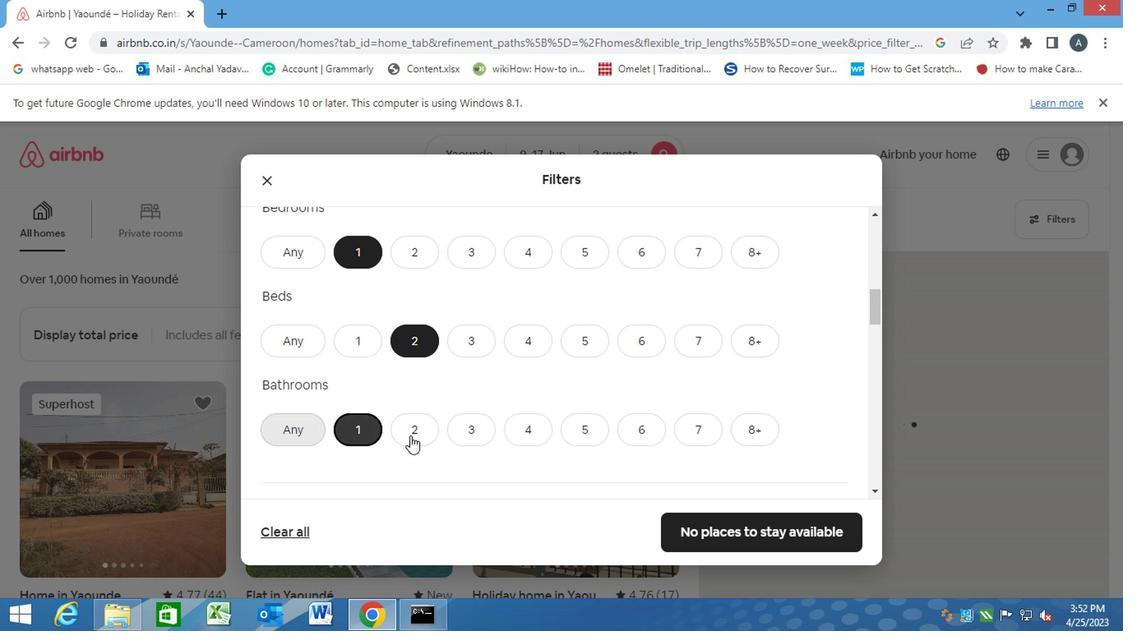 
Action: Mouse scrolled (408, 435) with delta (0, 0)
Screenshot: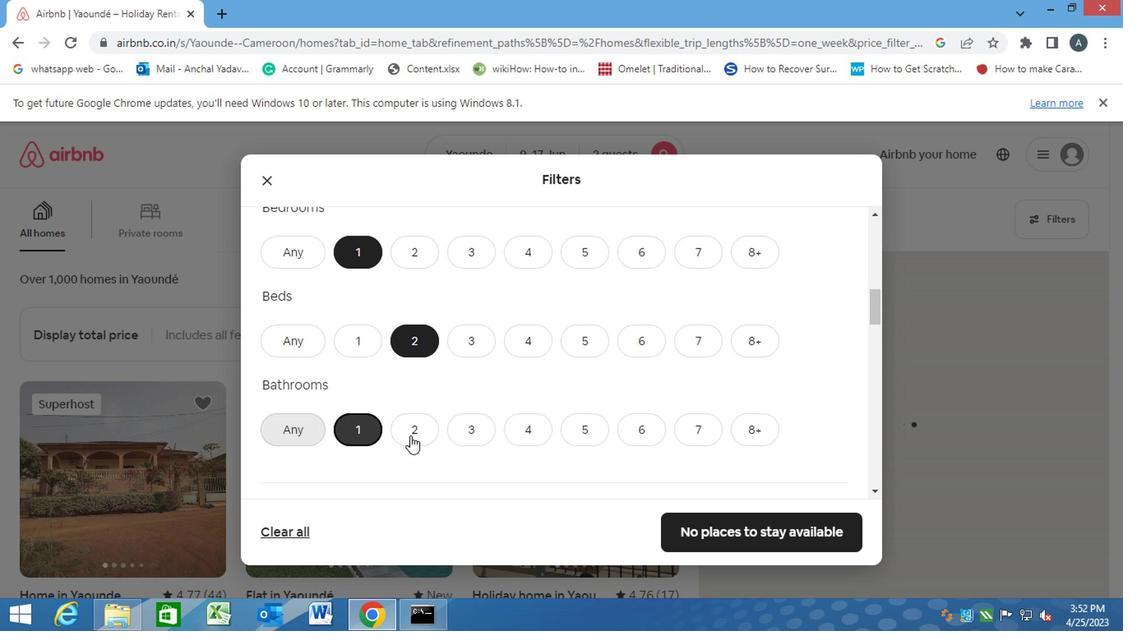 
Action: Mouse moved to (353, 429)
Screenshot: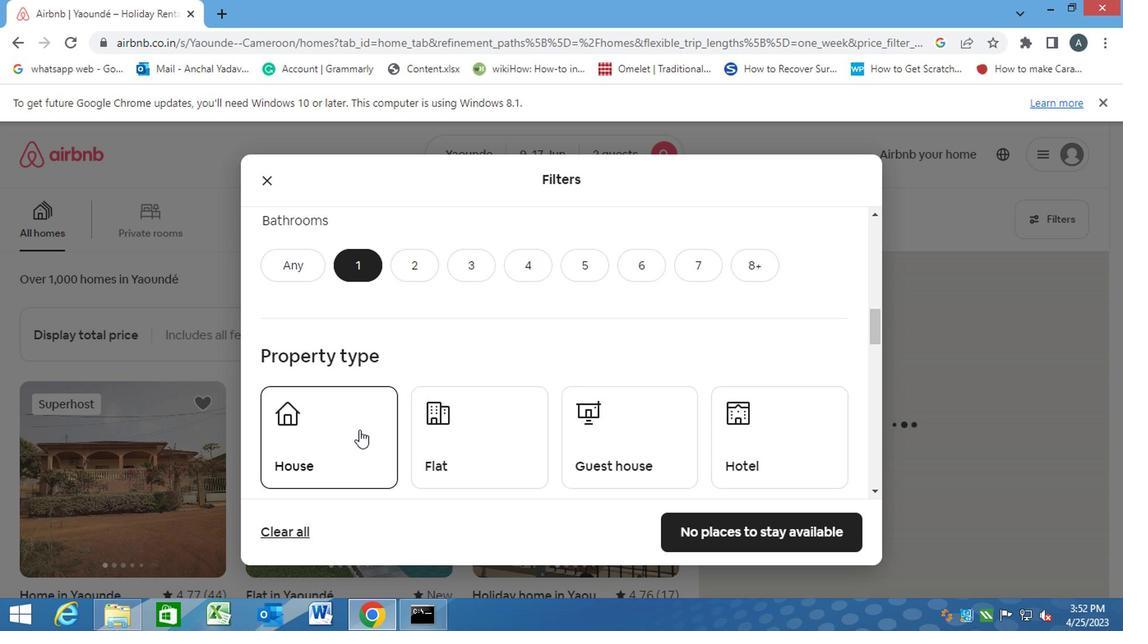 
Action: Mouse pressed left at (353, 429)
Screenshot: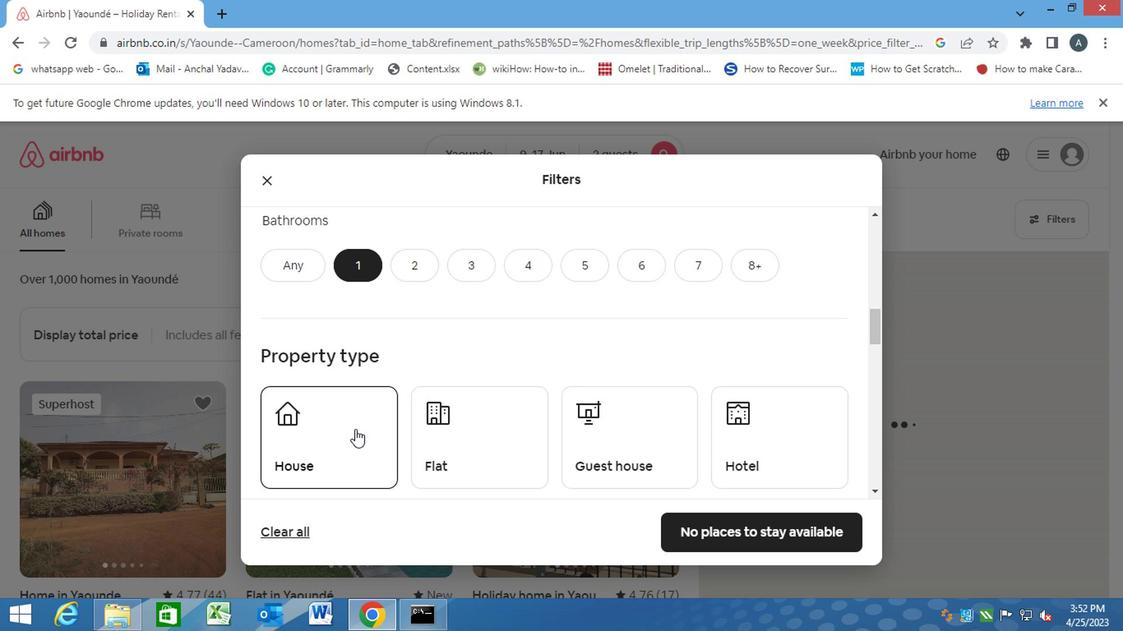 
Action: Mouse moved to (472, 437)
Screenshot: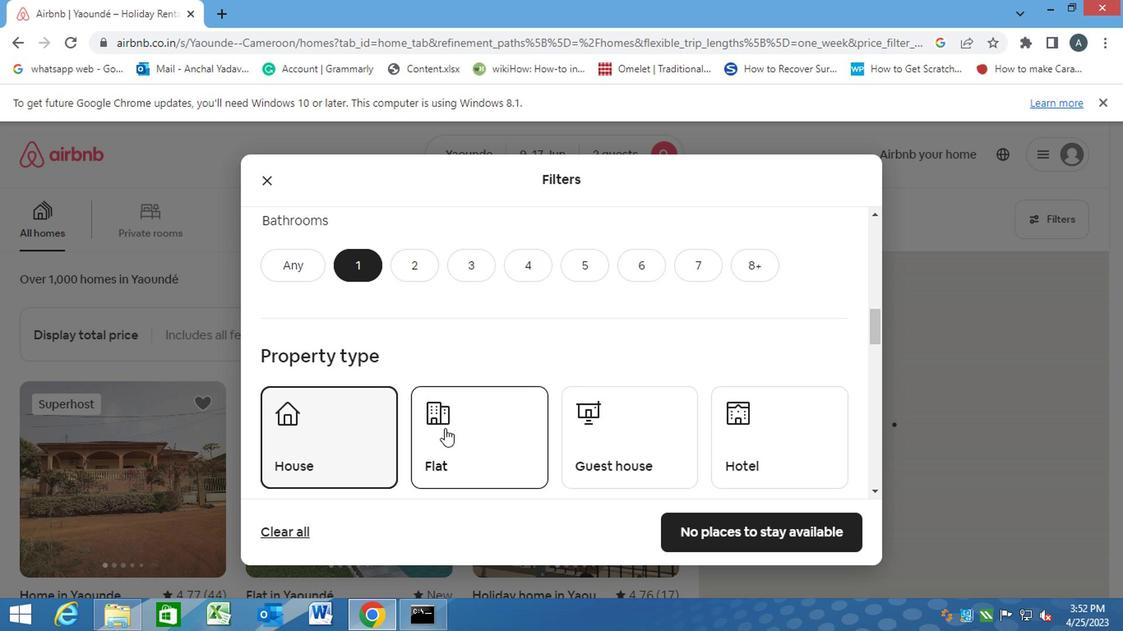 
Action: Mouse pressed left at (472, 437)
Screenshot: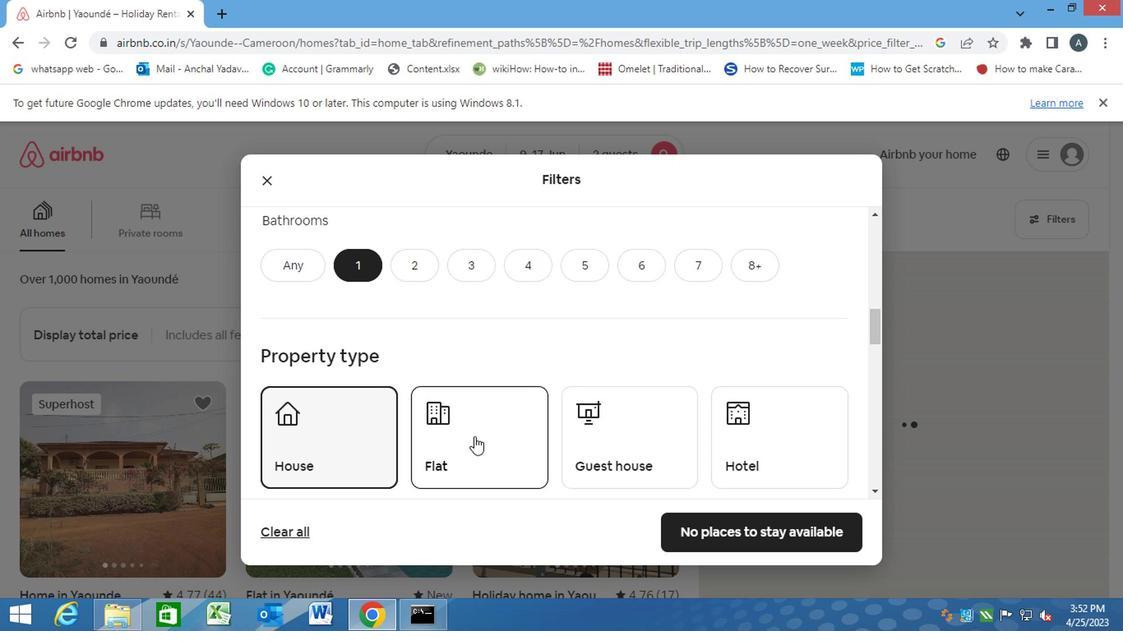 
Action: Mouse moved to (611, 462)
Screenshot: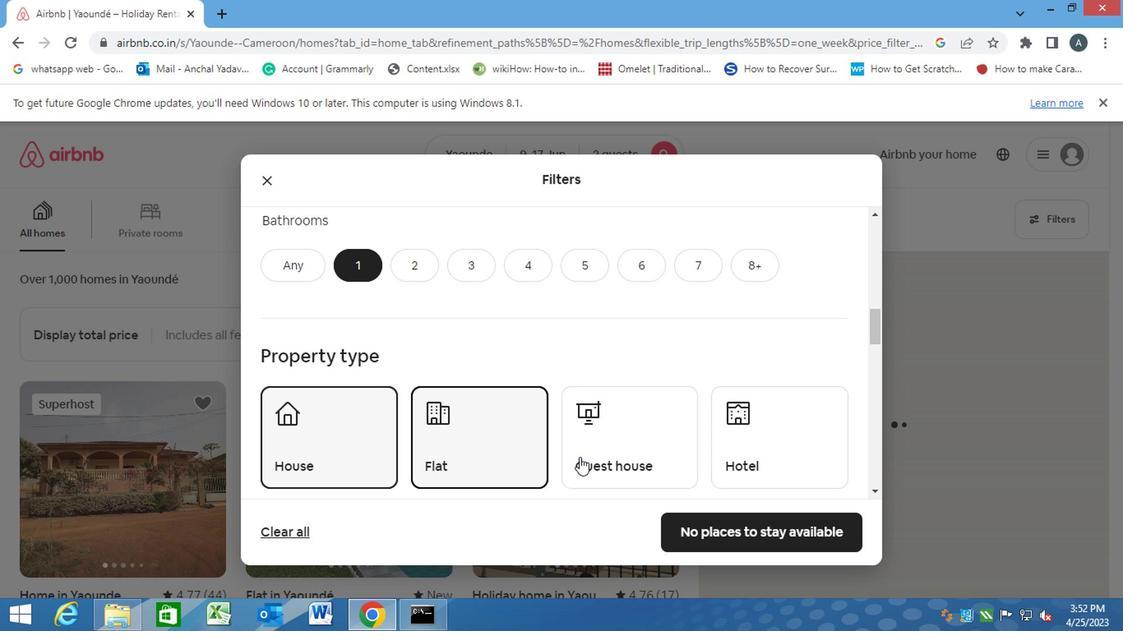 
Action: Mouse pressed left at (611, 462)
Screenshot: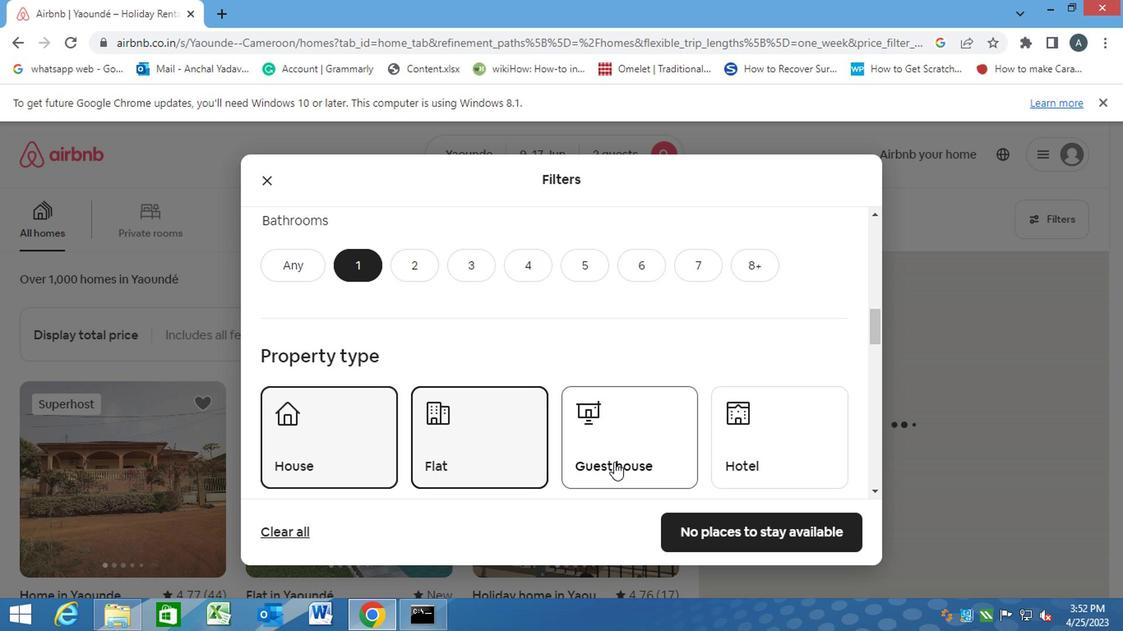 
Action: Mouse moved to (340, 454)
Screenshot: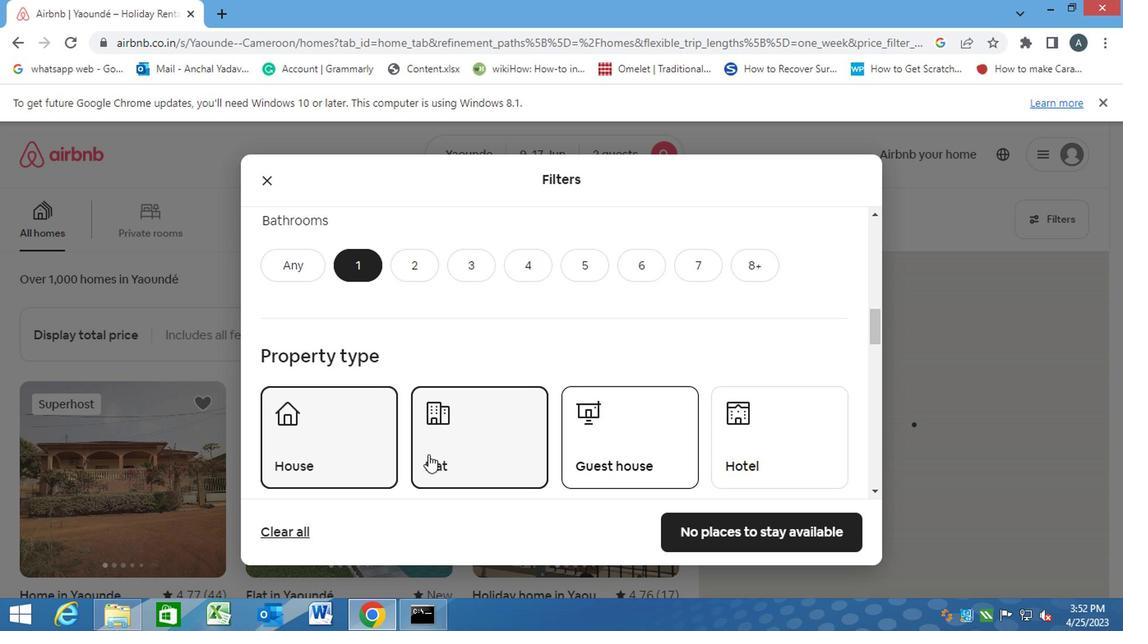 
Action: Mouse scrolled (340, 453) with delta (0, 0)
Screenshot: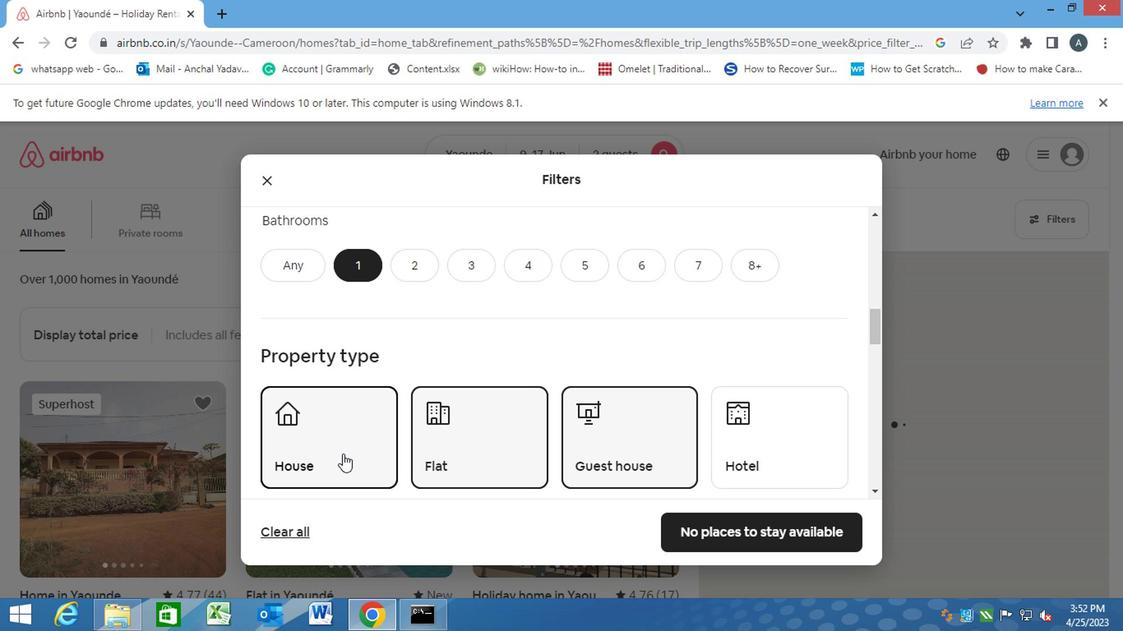 
Action: Mouse scrolled (340, 453) with delta (0, 0)
Screenshot: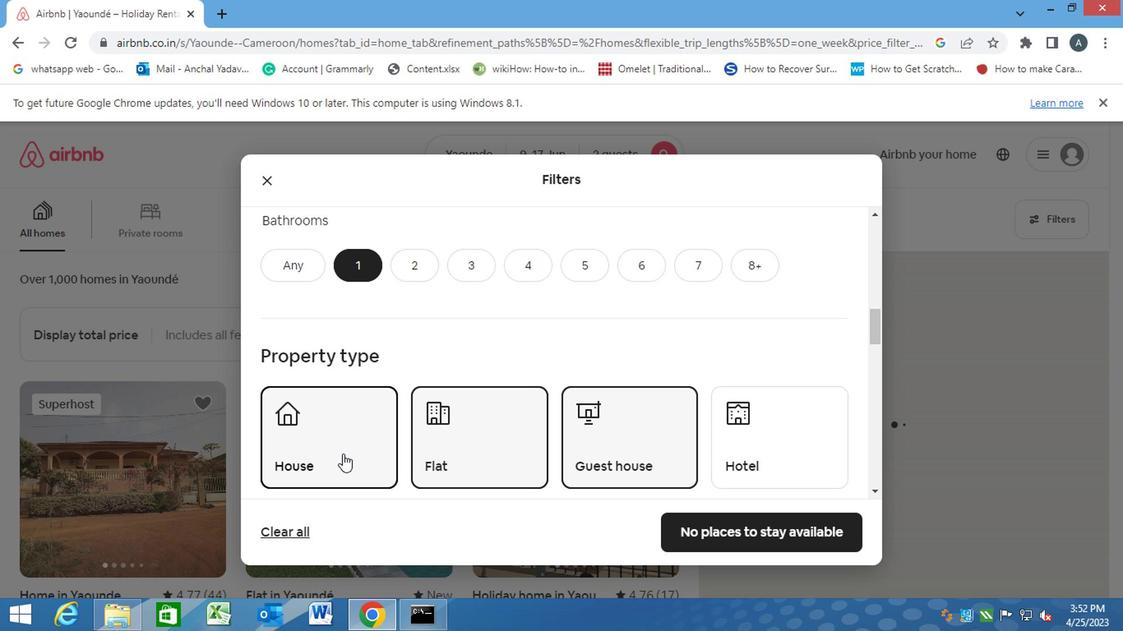 
Action: Mouse scrolled (340, 453) with delta (0, 0)
Screenshot: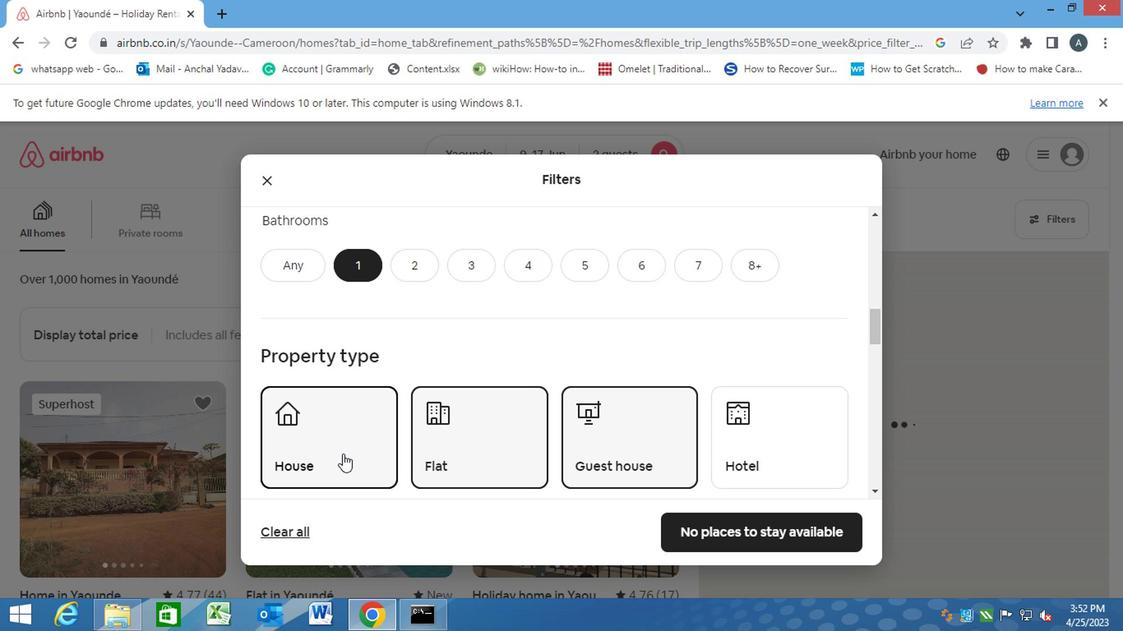 
Action: Mouse scrolled (340, 453) with delta (0, 0)
Screenshot: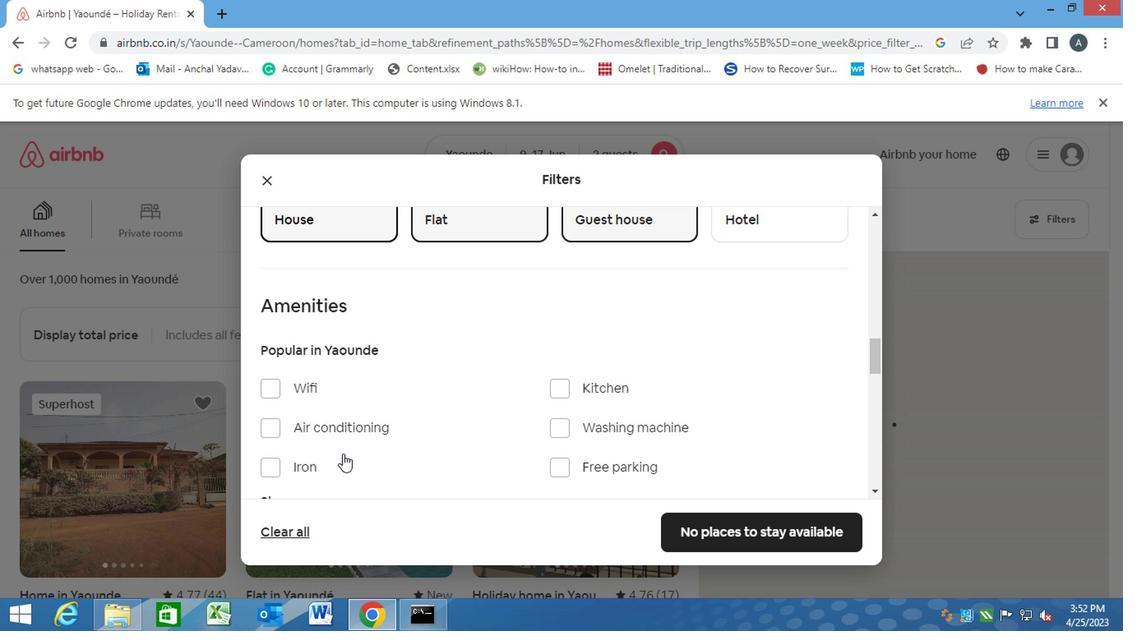 
Action: Mouse moved to (265, 304)
Screenshot: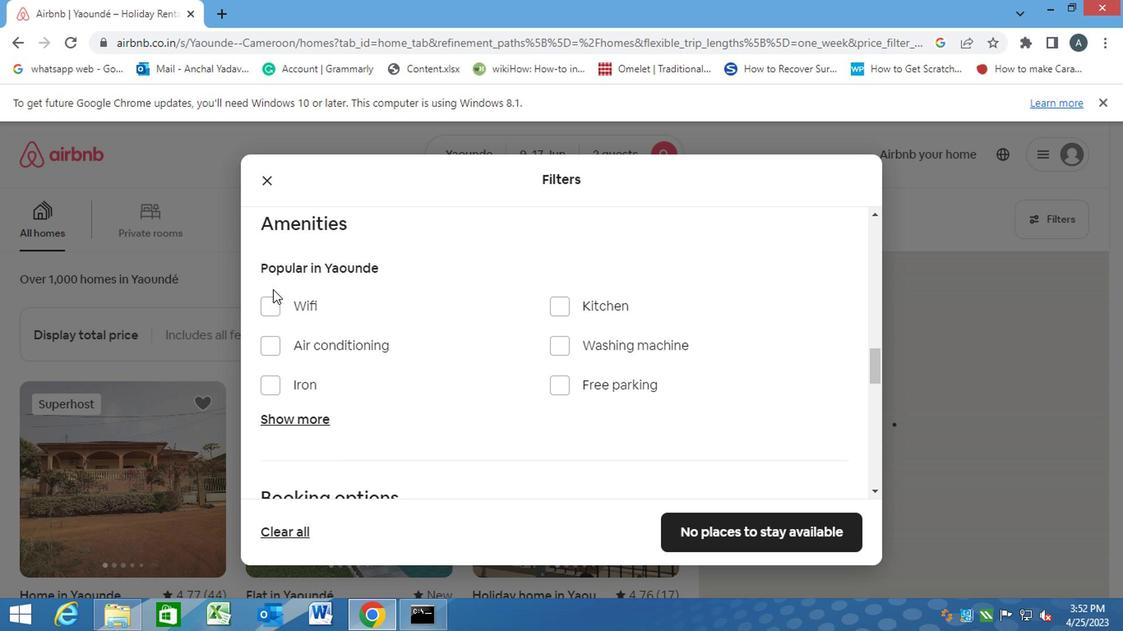 
Action: Mouse pressed left at (265, 304)
Screenshot: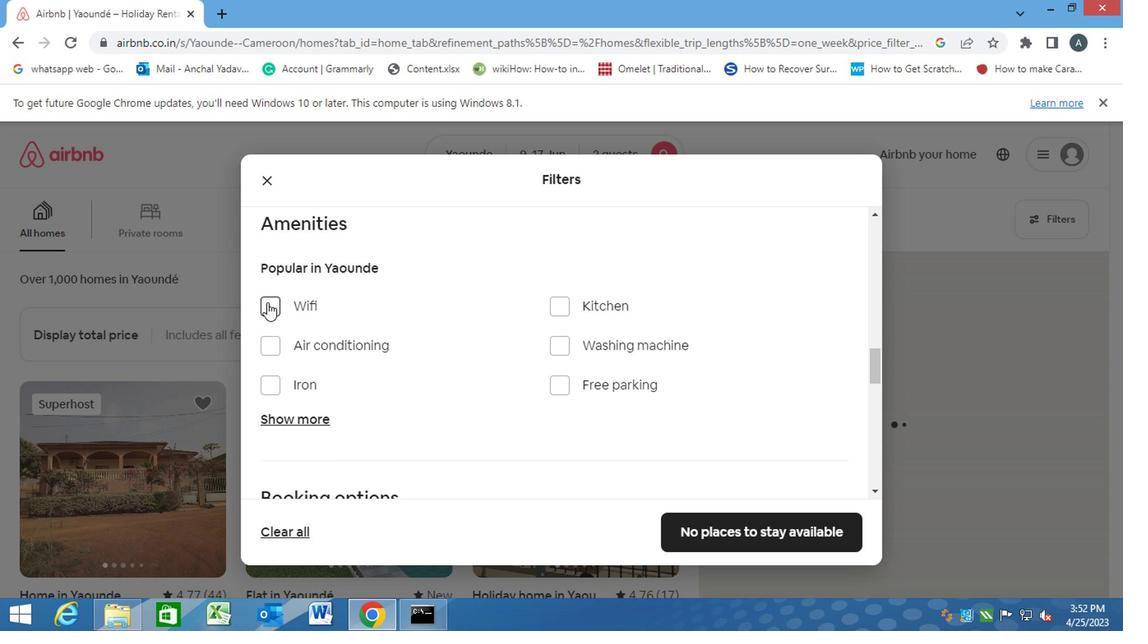 
Action: Mouse moved to (370, 368)
Screenshot: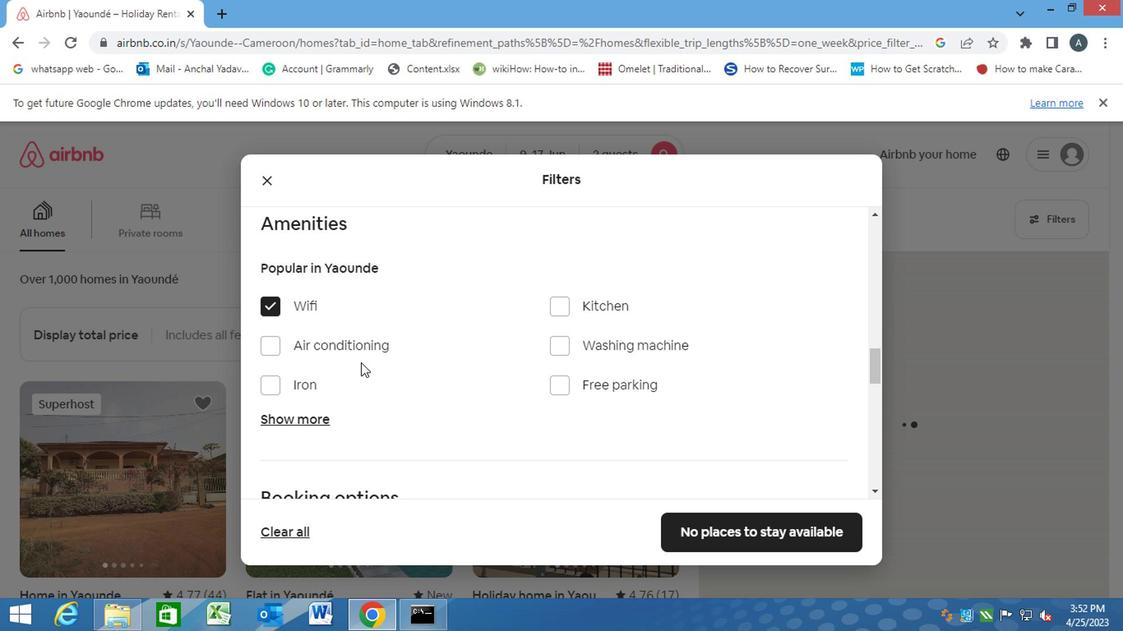 
Action: Mouse scrolled (370, 367) with delta (0, 0)
Screenshot: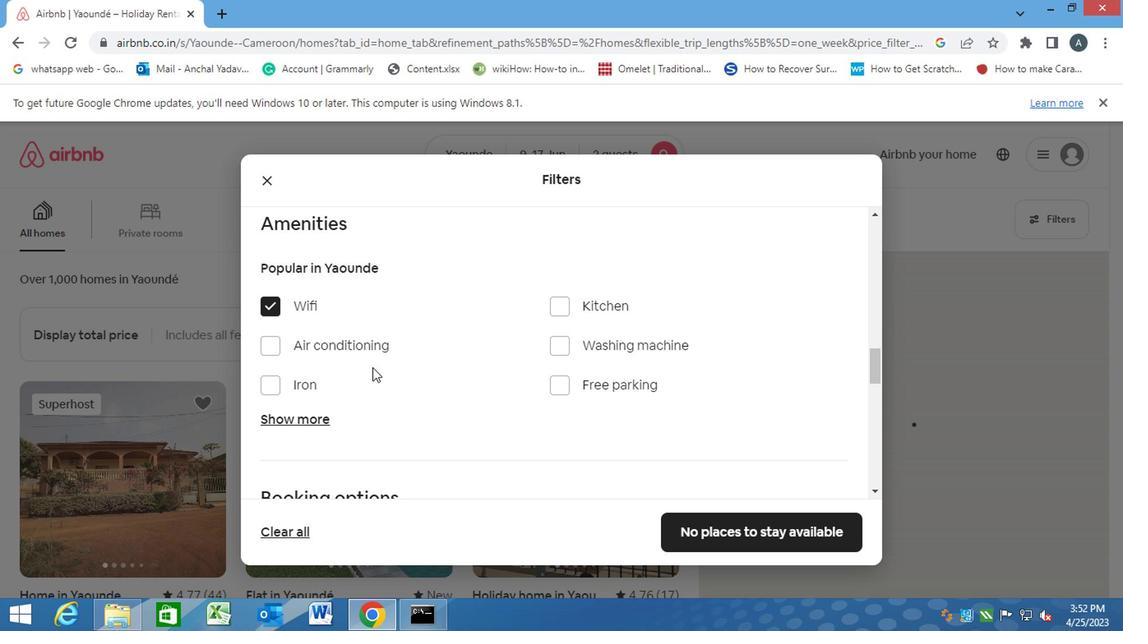 
Action: Mouse scrolled (370, 367) with delta (0, 0)
Screenshot: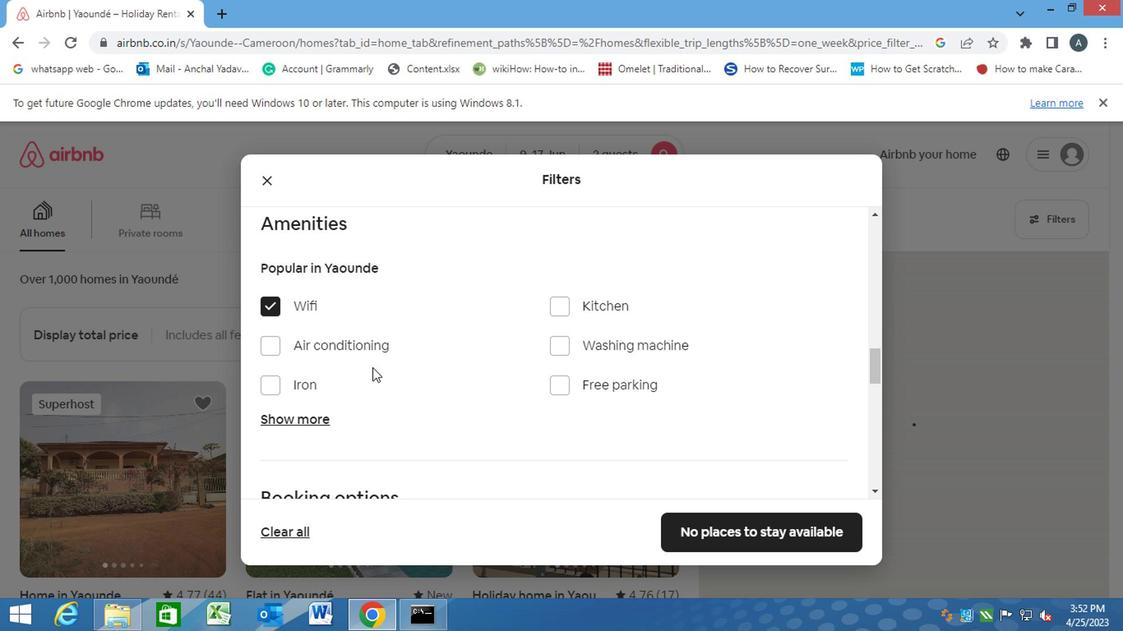 
Action: Mouse scrolled (370, 367) with delta (0, 0)
Screenshot: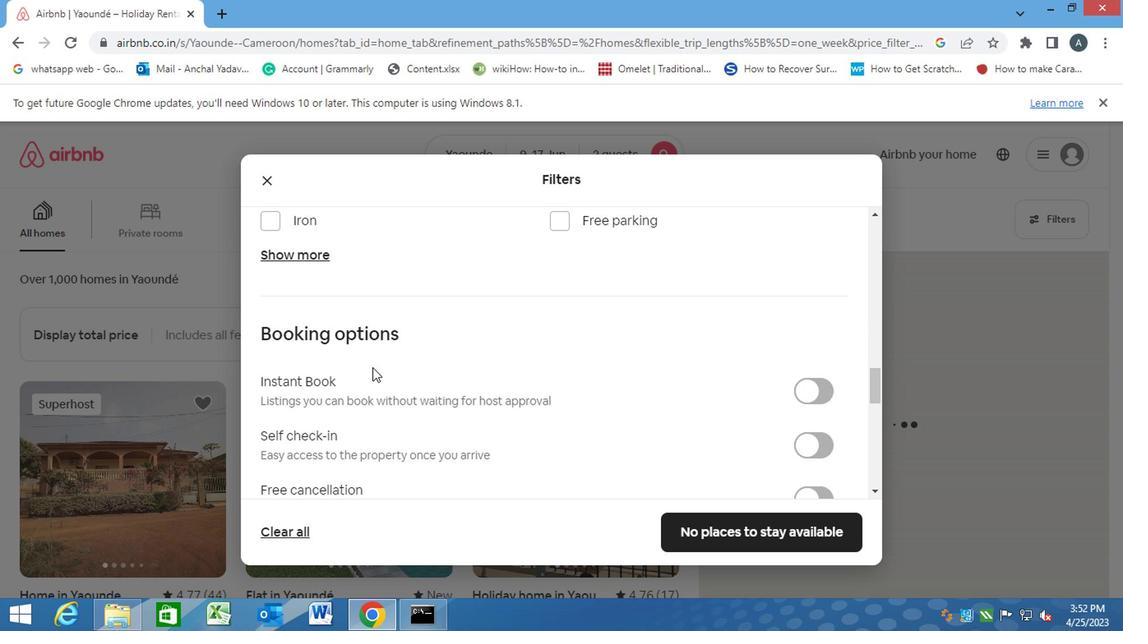 
Action: Mouse moved to (810, 359)
Screenshot: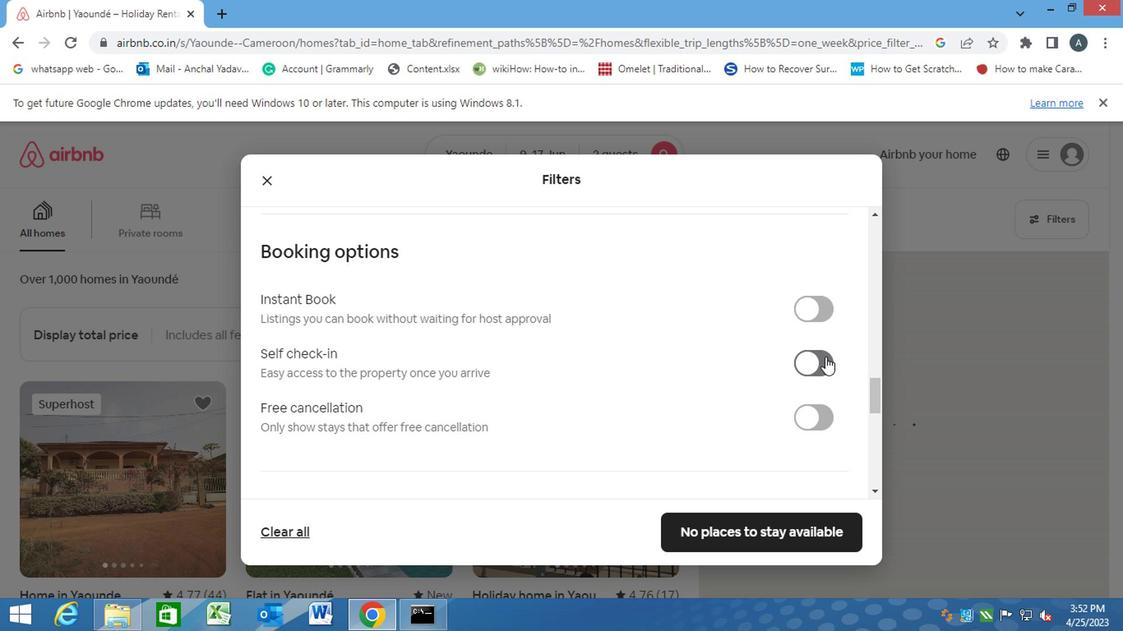 
Action: Mouse pressed left at (810, 359)
Screenshot: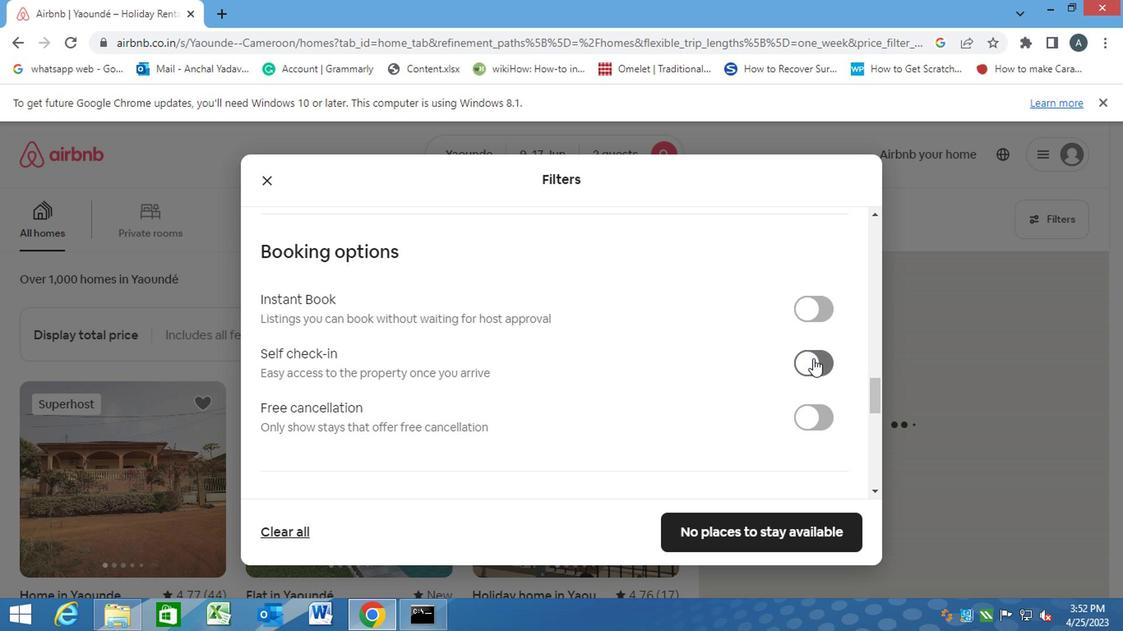 
Action: Mouse moved to (563, 421)
Screenshot: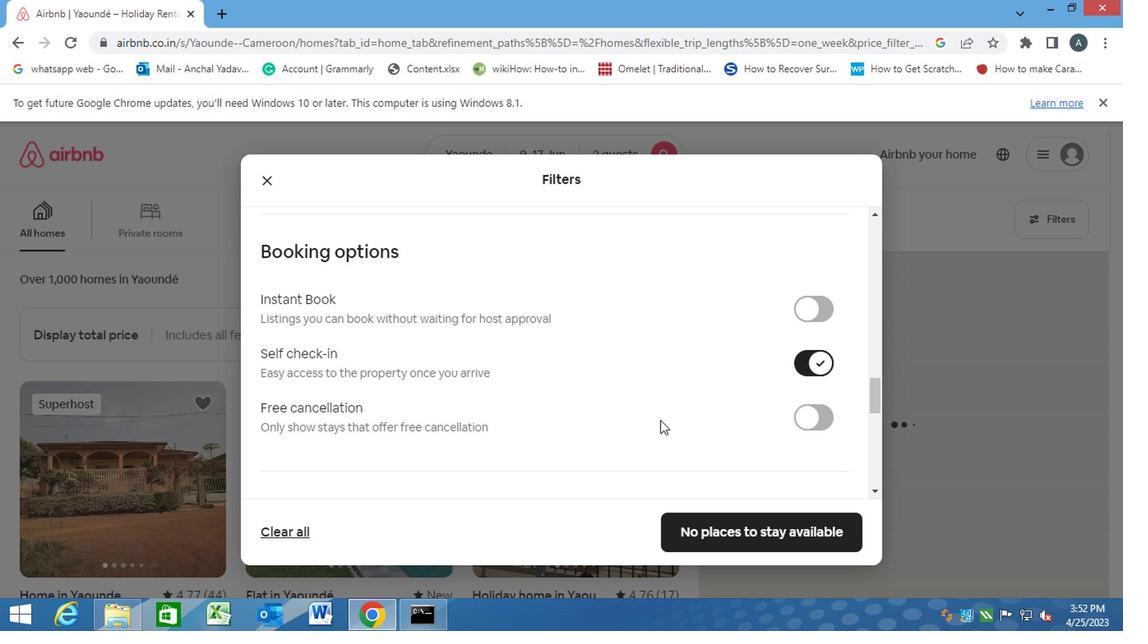 
Action: Mouse scrolled (655, 420) with delta (0, -1)
Screenshot: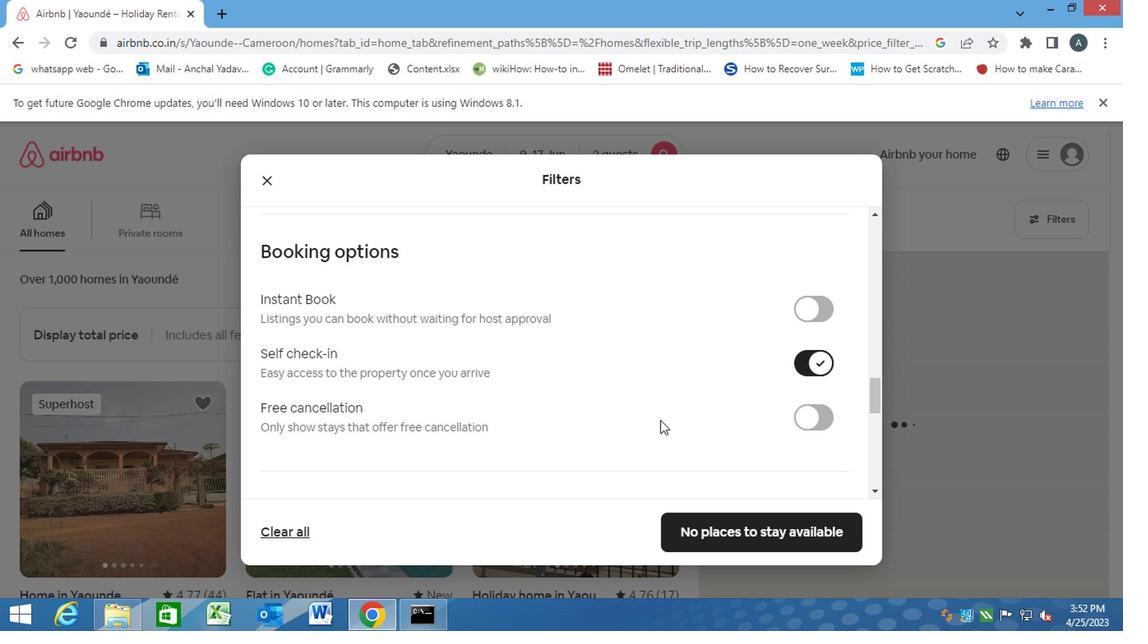 
Action: Mouse moved to (435, 429)
Screenshot: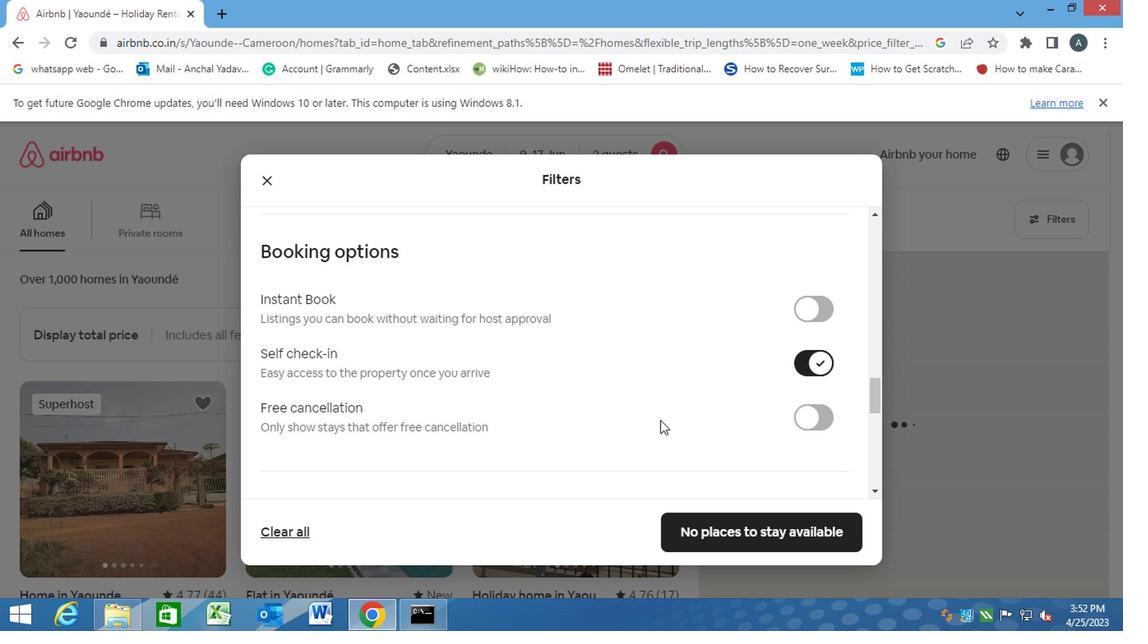 
Action: Mouse scrolled (655, 420) with delta (0, -1)
Screenshot: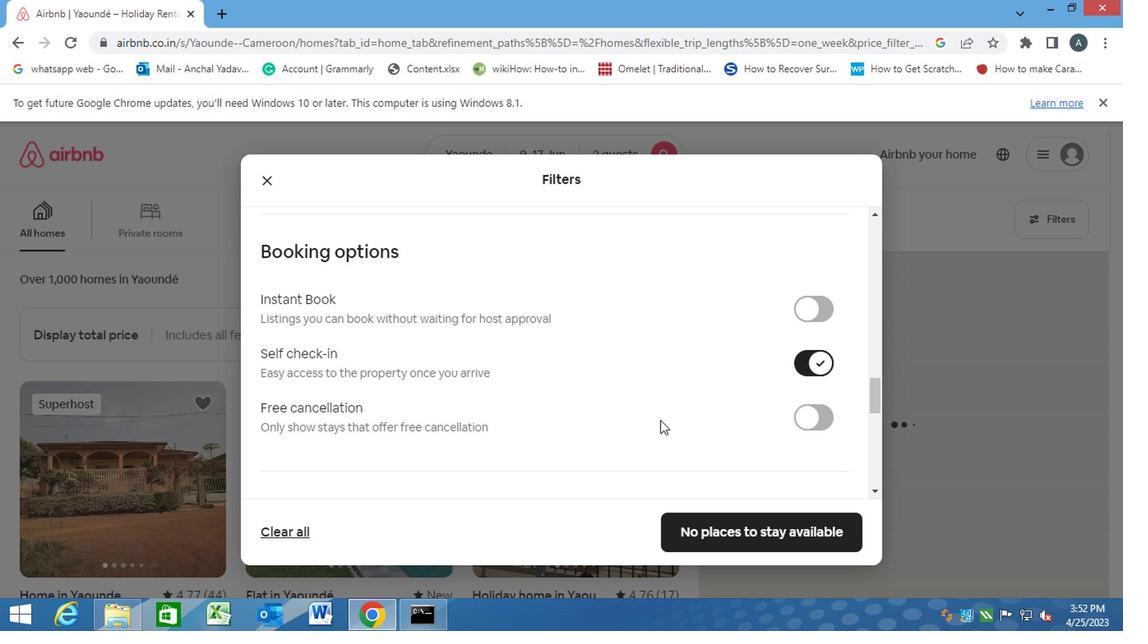 
Action: Mouse moved to (437, 302)
Screenshot: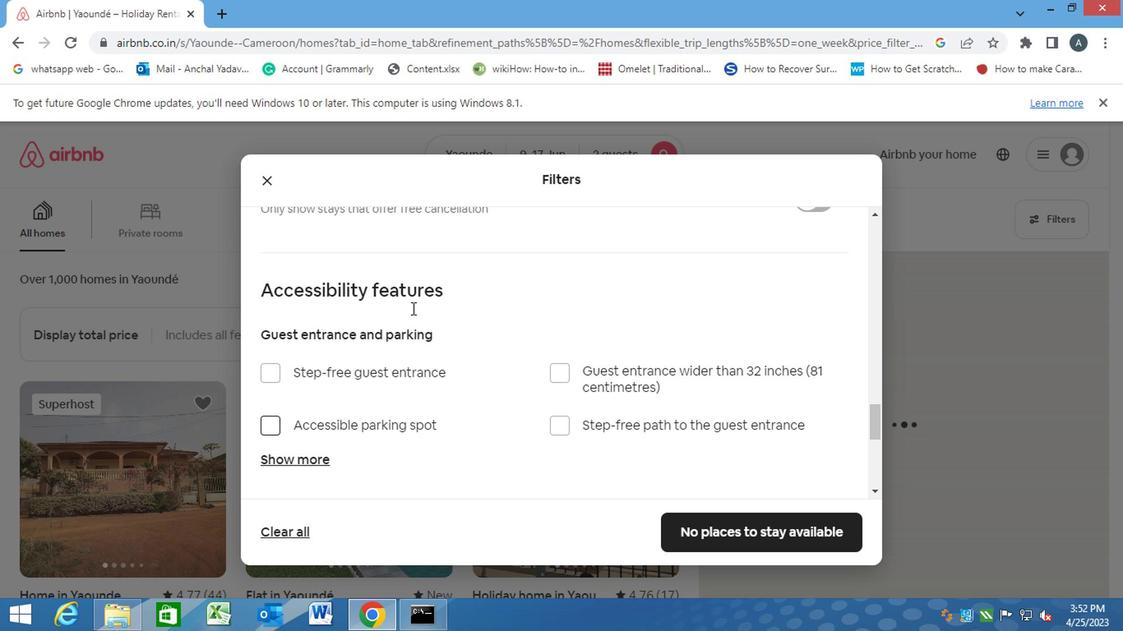 
Action: Mouse scrolled (437, 301) with delta (0, 0)
Screenshot: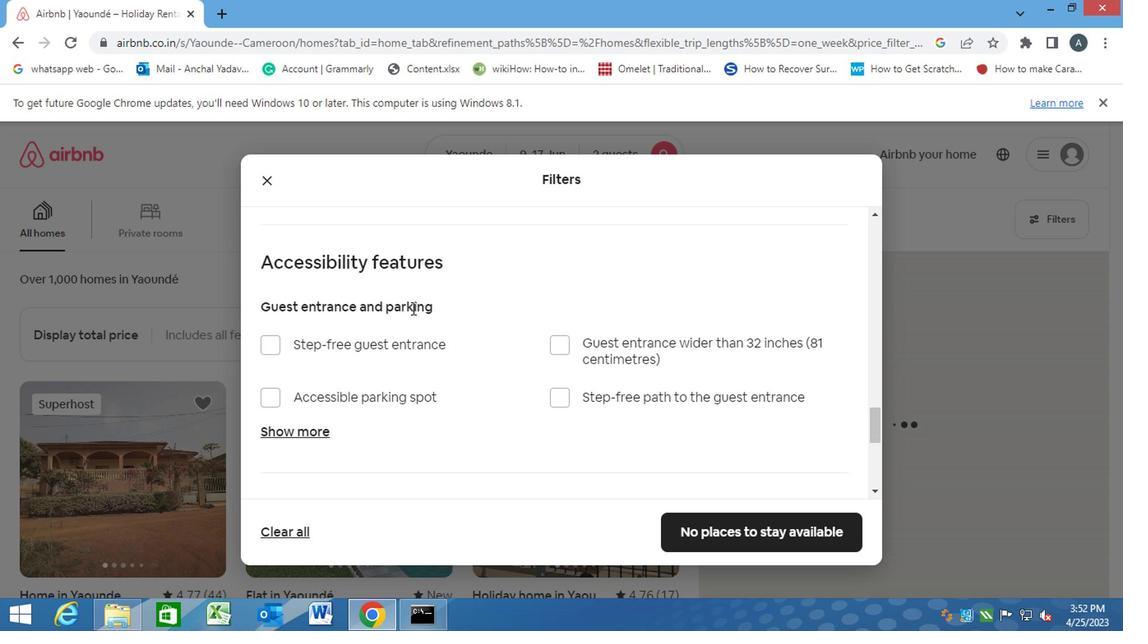 
Action: Mouse moved to (439, 308)
Screenshot: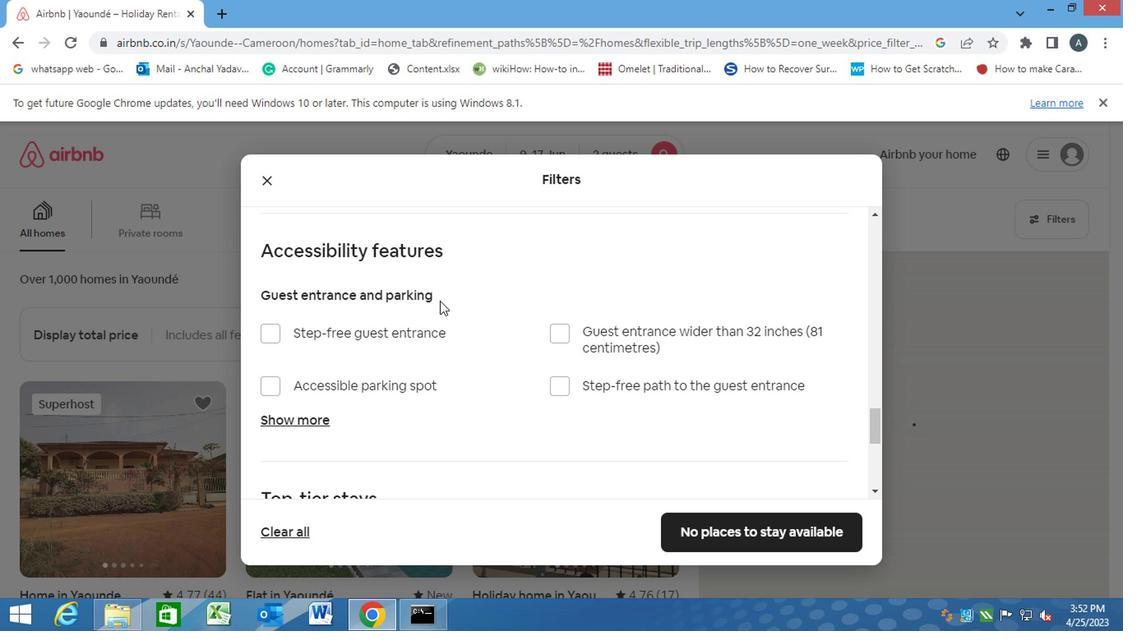 
Action: Mouse scrolled (438, 301) with delta (0, 0)
Screenshot: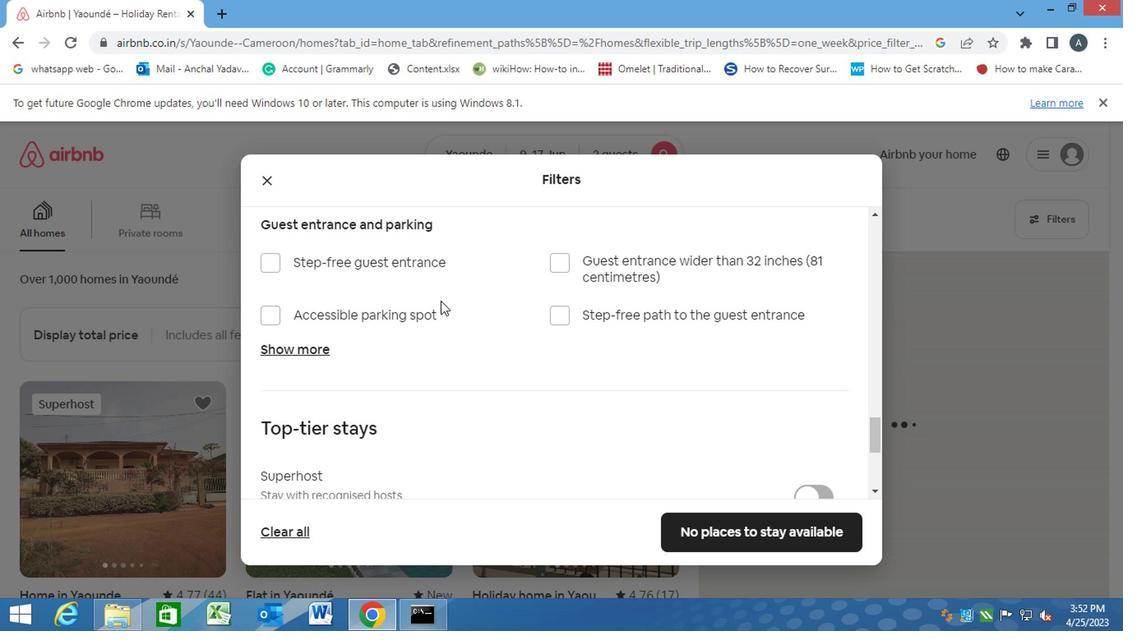
Action: Mouse moved to (394, 421)
Screenshot: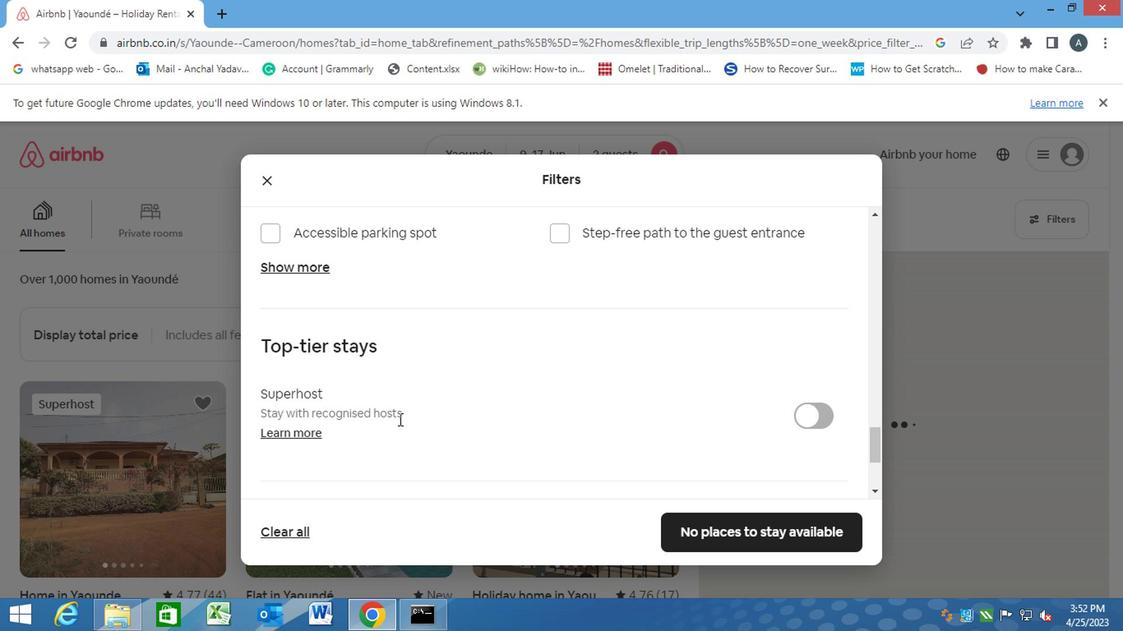 
Action: Mouse scrolled (394, 420) with delta (0, -1)
Screenshot: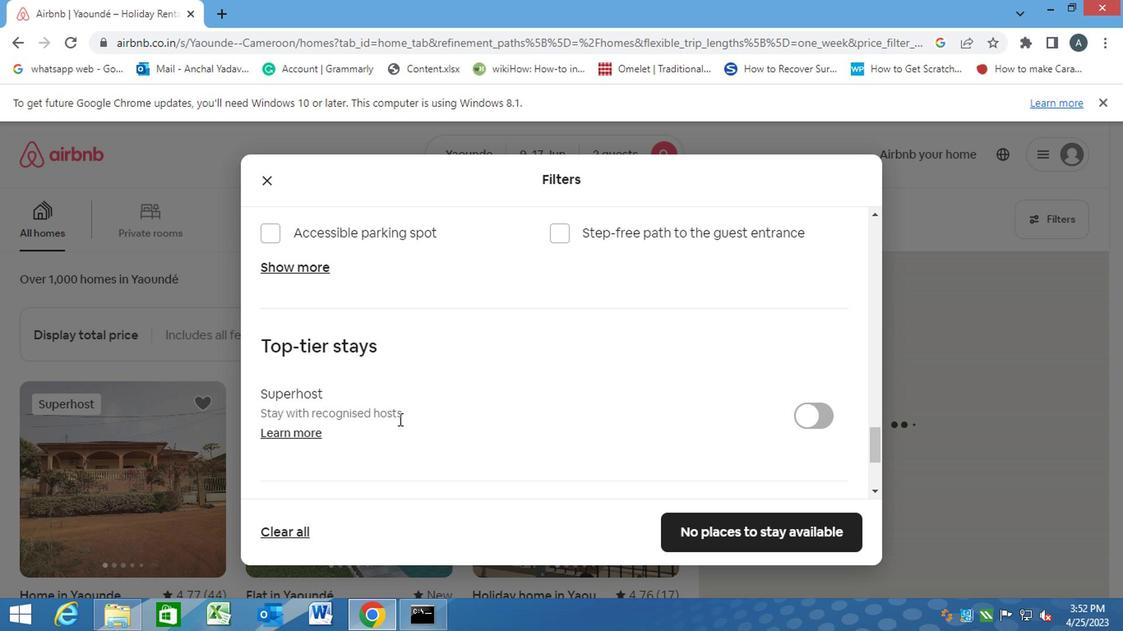 
Action: Mouse moved to (394, 421)
Screenshot: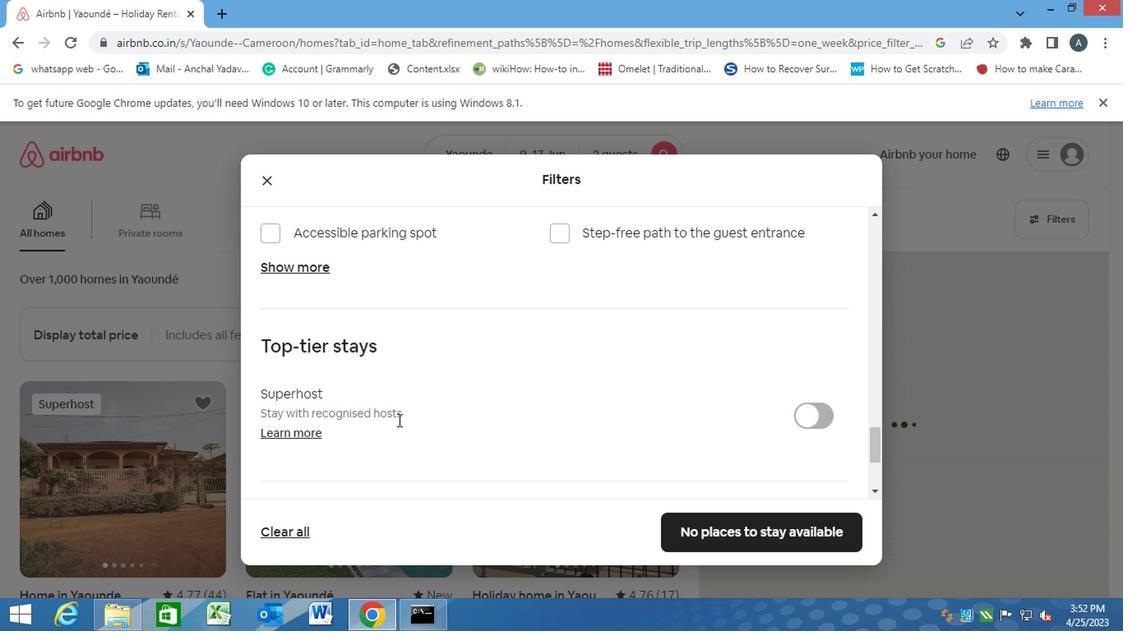 
Action: Mouse scrolled (394, 420) with delta (0, -1)
Screenshot: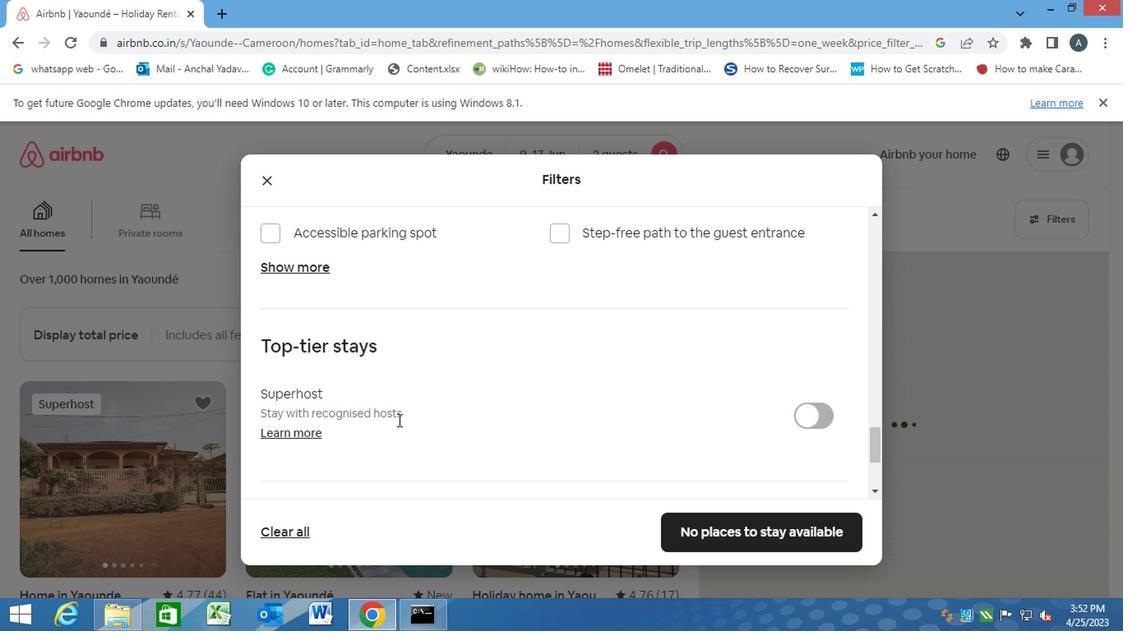 
Action: Mouse moved to (393, 421)
Screenshot: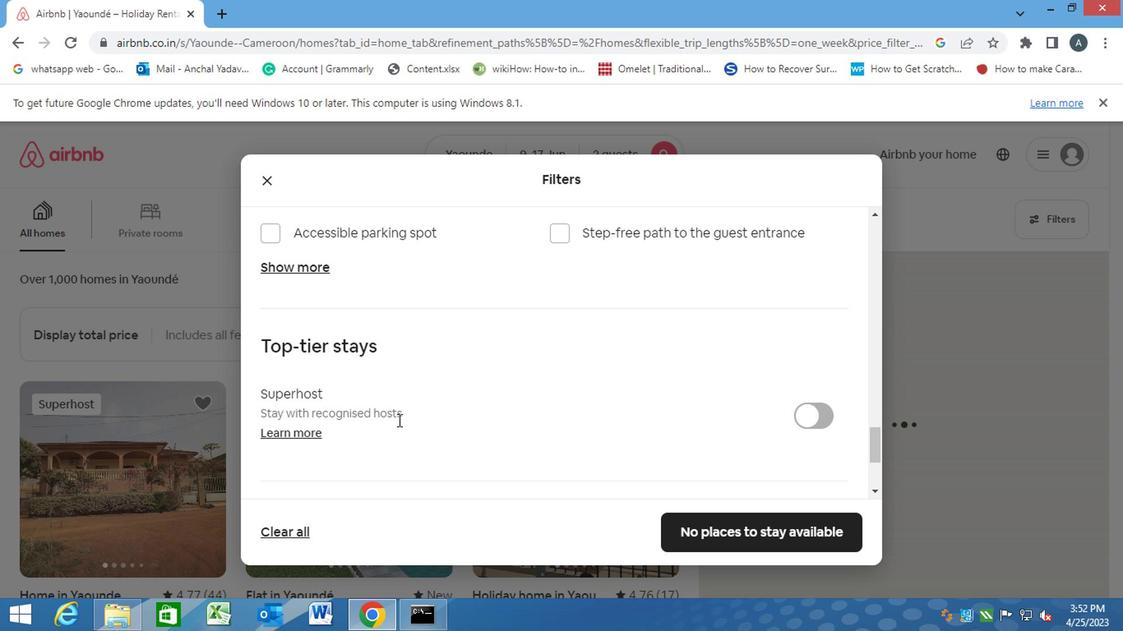 
Action: Mouse scrolled (393, 420) with delta (0, -1)
Screenshot: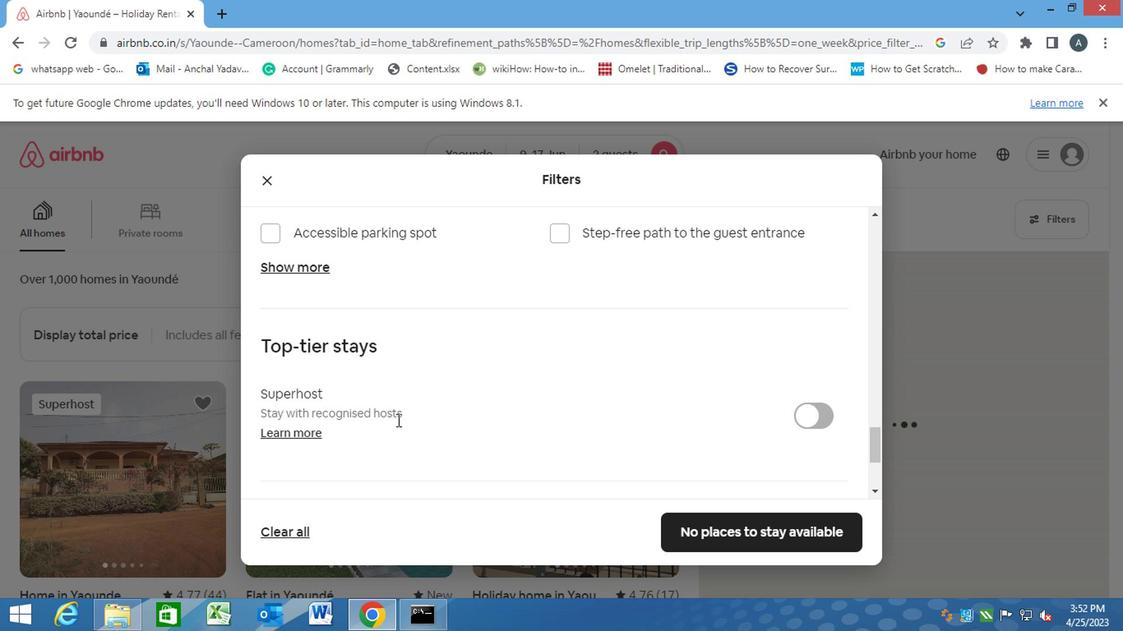 
Action: Mouse moved to (272, 386)
Screenshot: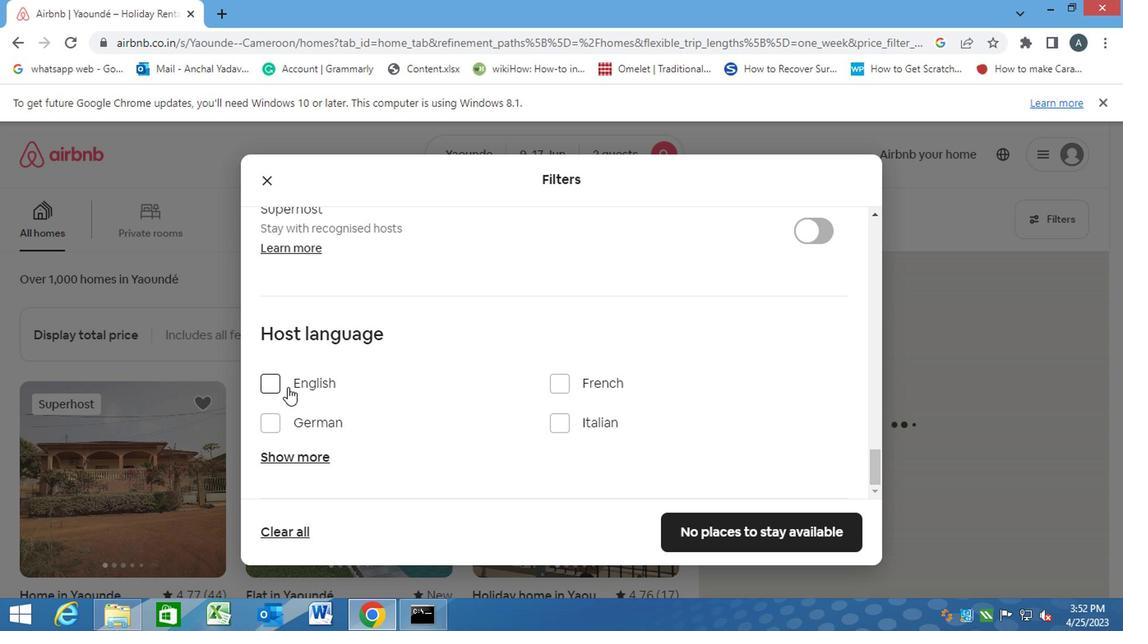 
Action: Mouse pressed left at (272, 386)
Screenshot: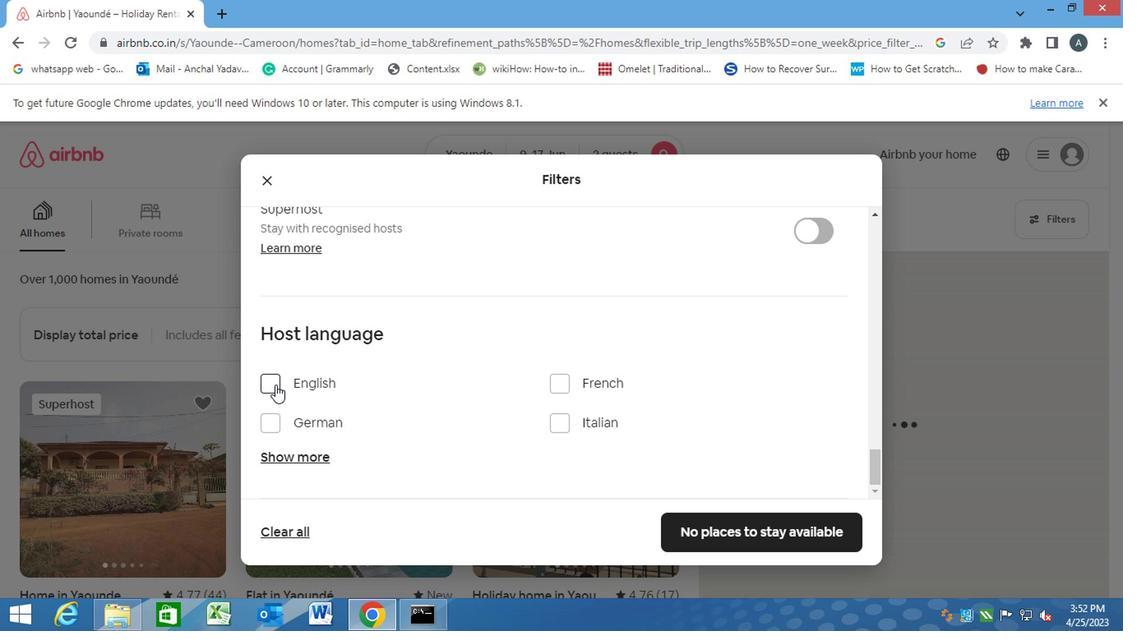 
Action: Mouse moved to (762, 531)
Screenshot: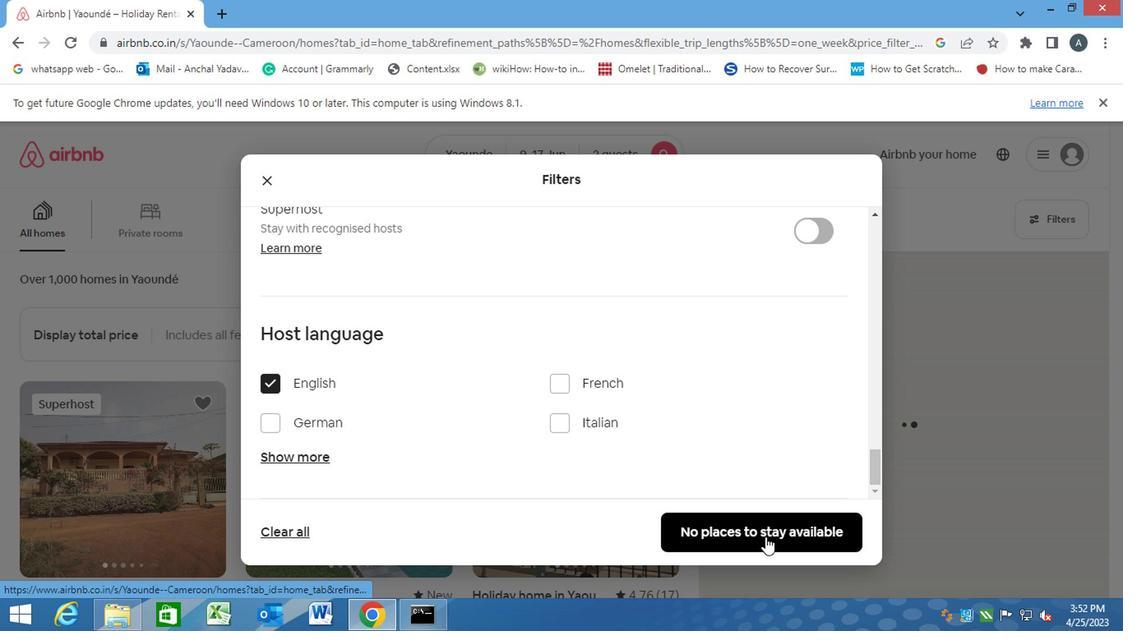 
Action: Mouse pressed left at (762, 531)
Screenshot: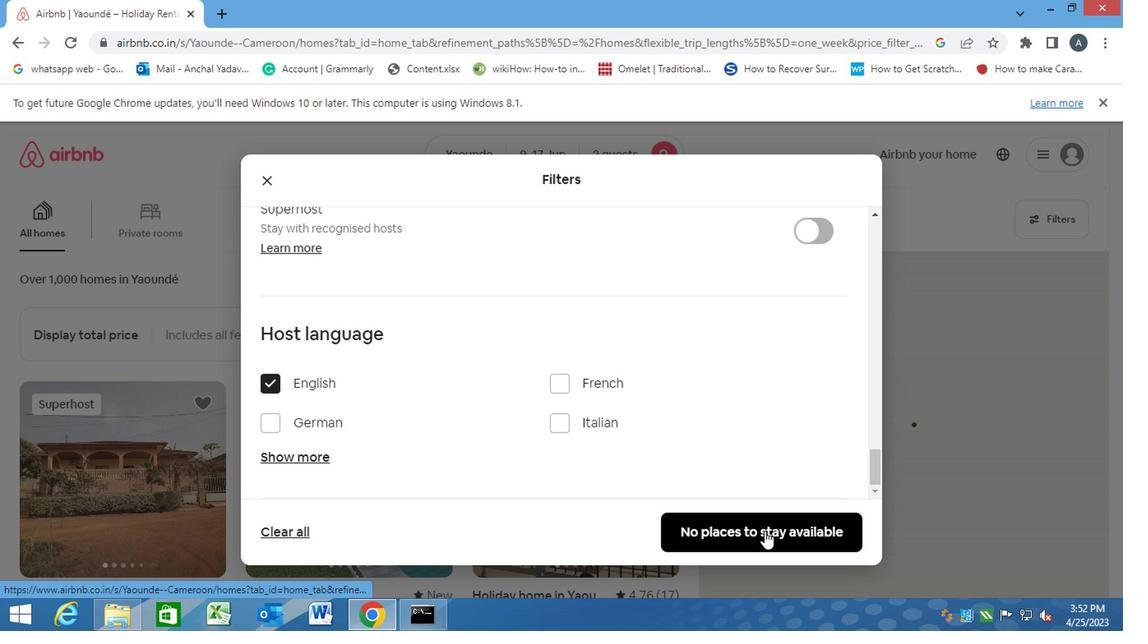 
